 Task: Check the average views per listing of family room in the last 5 years.
Action: Mouse moved to (856, 188)
Screenshot: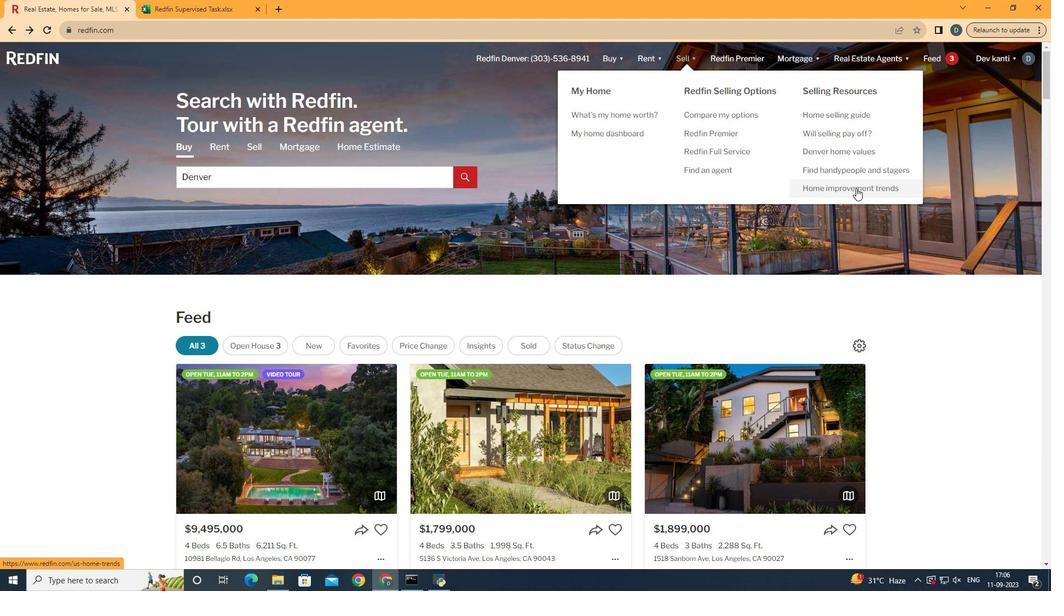 
Action: Mouse pressed left at (856, 188)
Screenshot: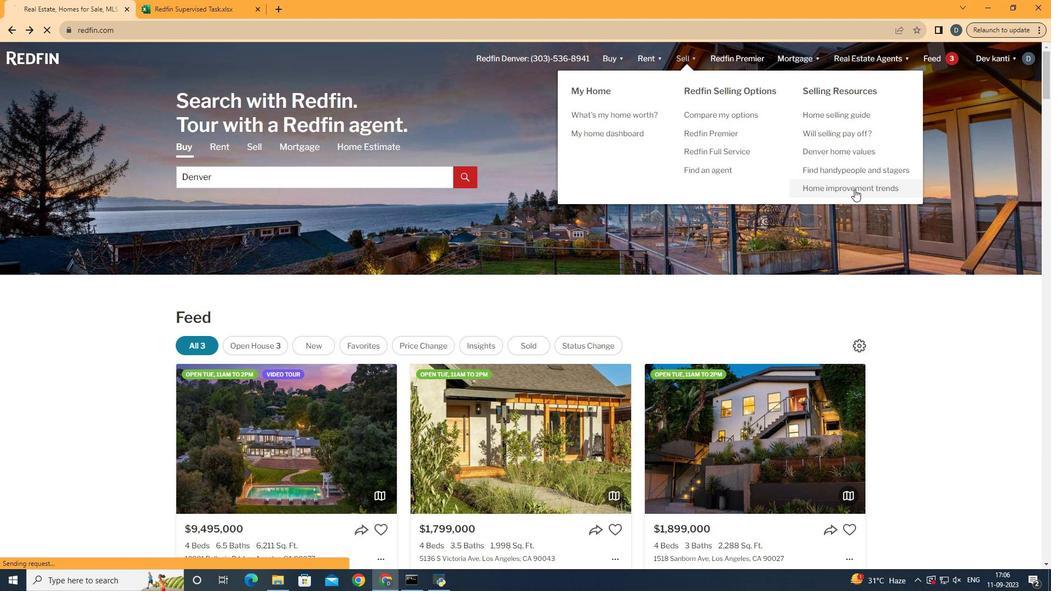 
Action: Mouse moved to (257, 210)
Screenshot: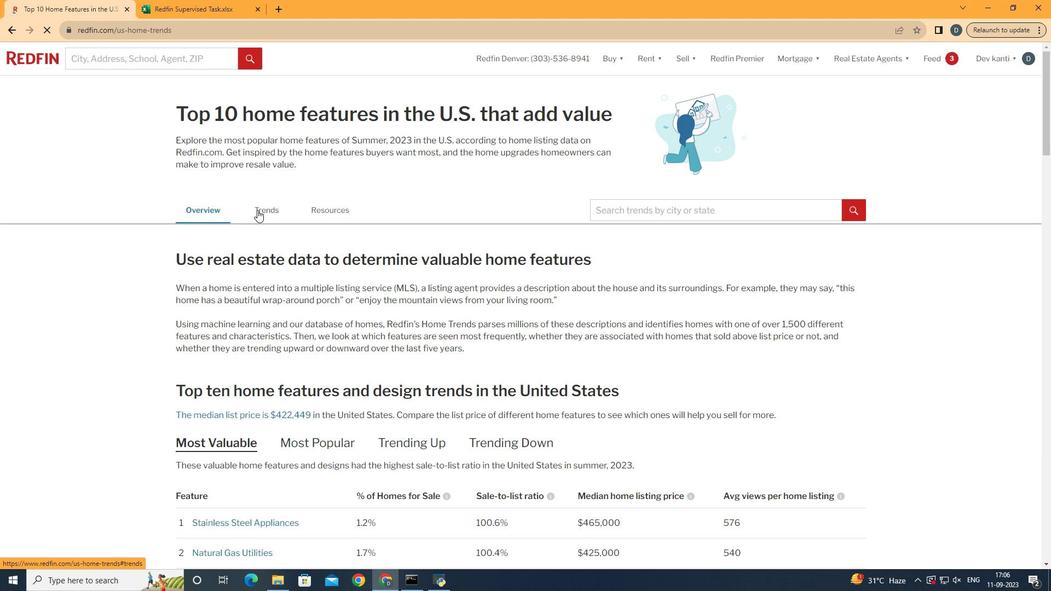 
Action: Mouse pressed left at (257, 210)
Screenshot: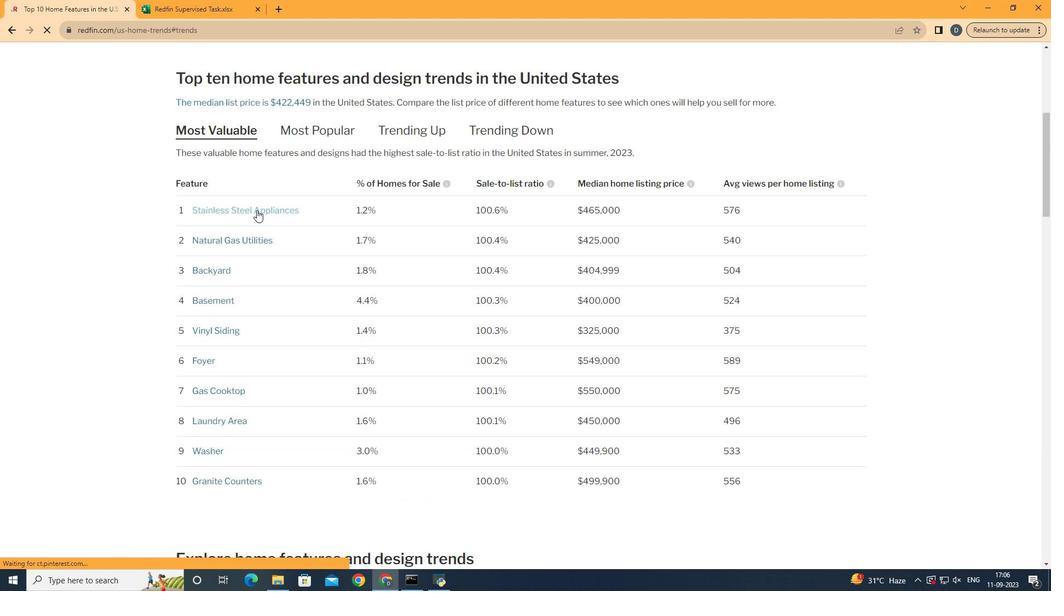 
Action: Mouse moved to (355, 287)
Screenshot: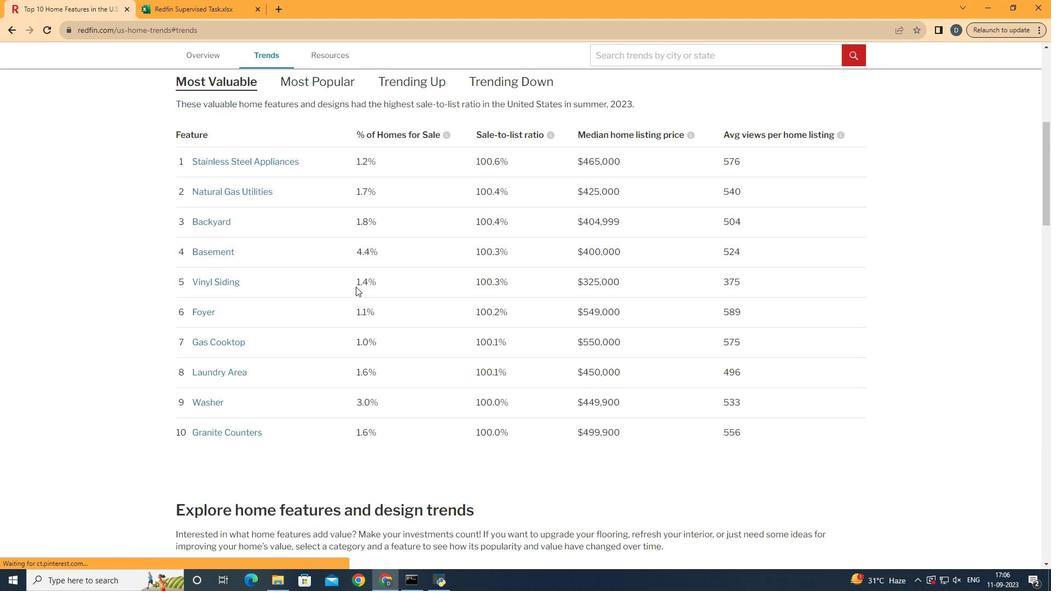 
Action: Mouse scrolled (355, 286) with delta (0, 0)
Screenshot: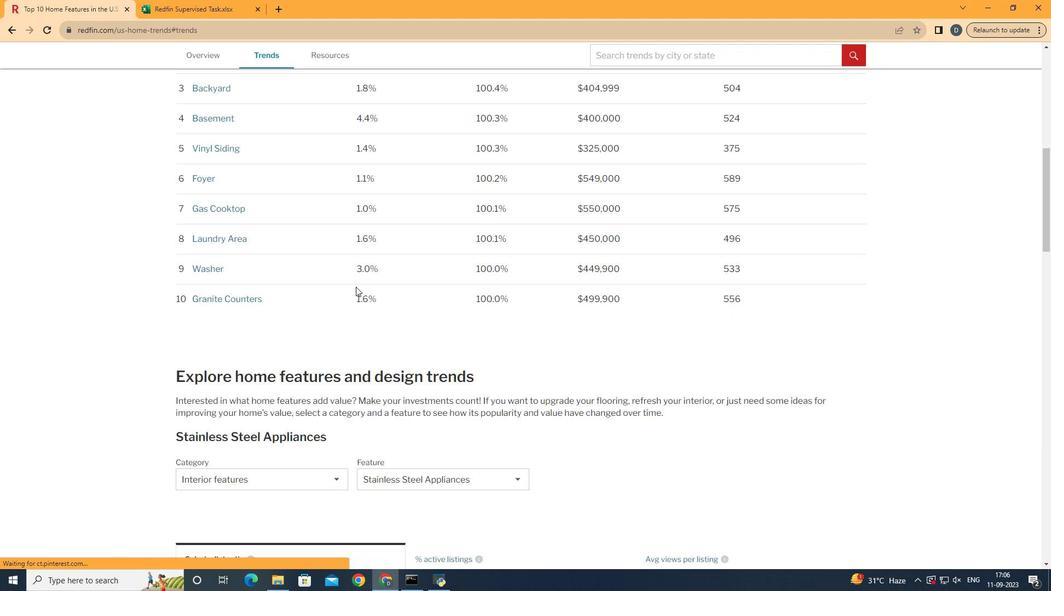 
Action: Mouse scrolled (355, 286) with delta (0, 0)
Screenshot: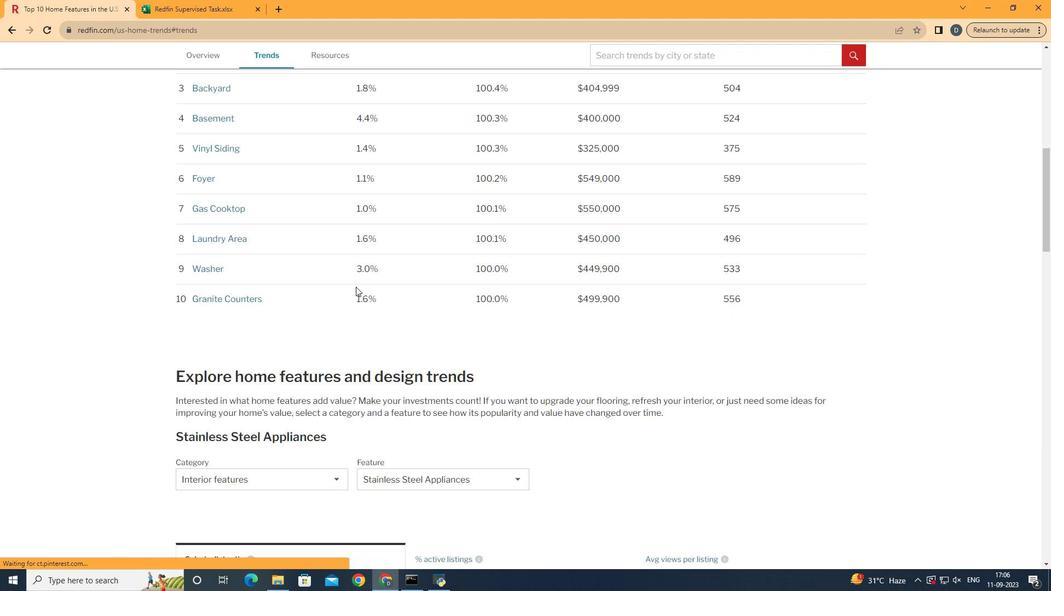 
Action: Mouse moved to (356, 287)
Screenshot: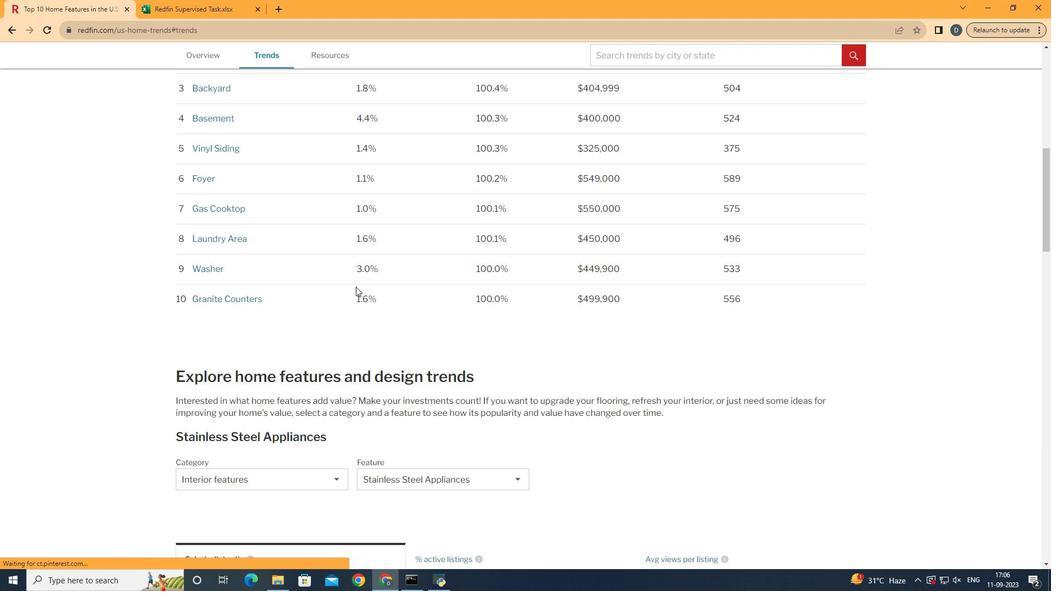 
Action: Mouse scrolled (356, 286) with delta (0, 0)
Screenshot: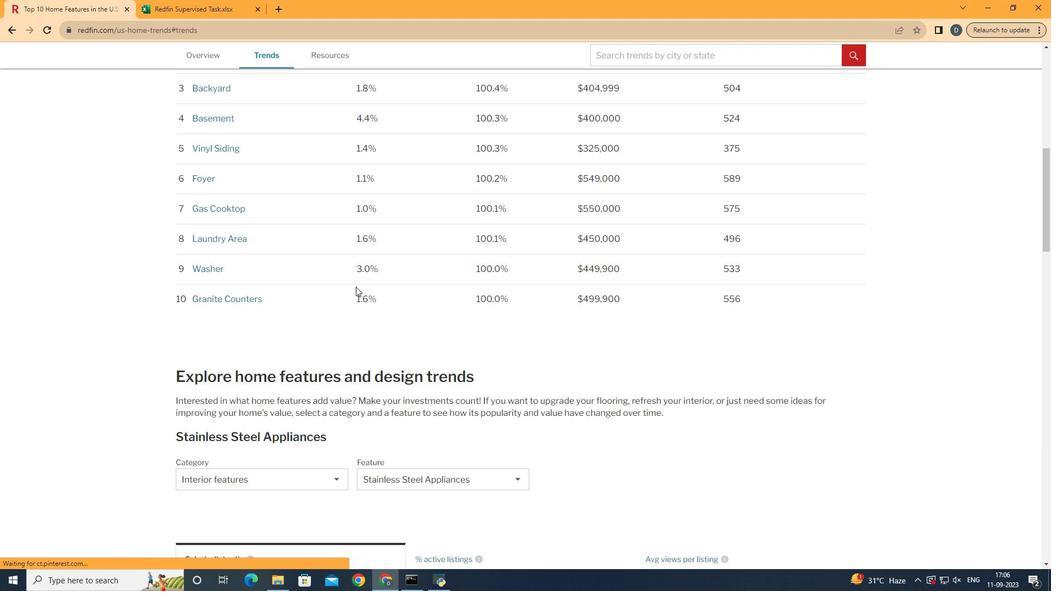 
Action: Mouse moved to (356, 287)
Screenshot: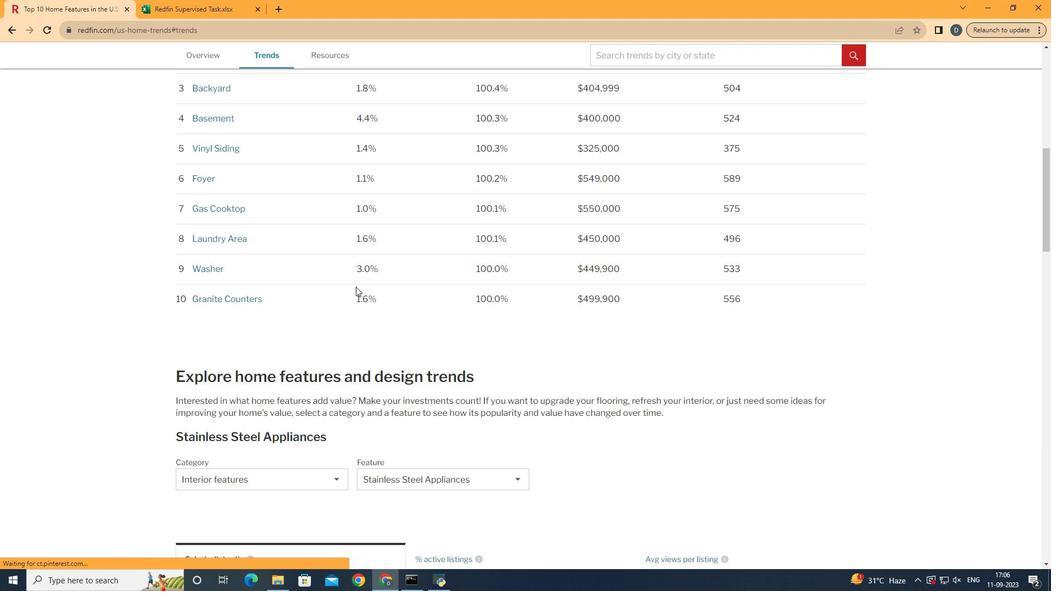 
Action: Mouse scrolled (356, 286) with delta (0, 0)
Screenshot: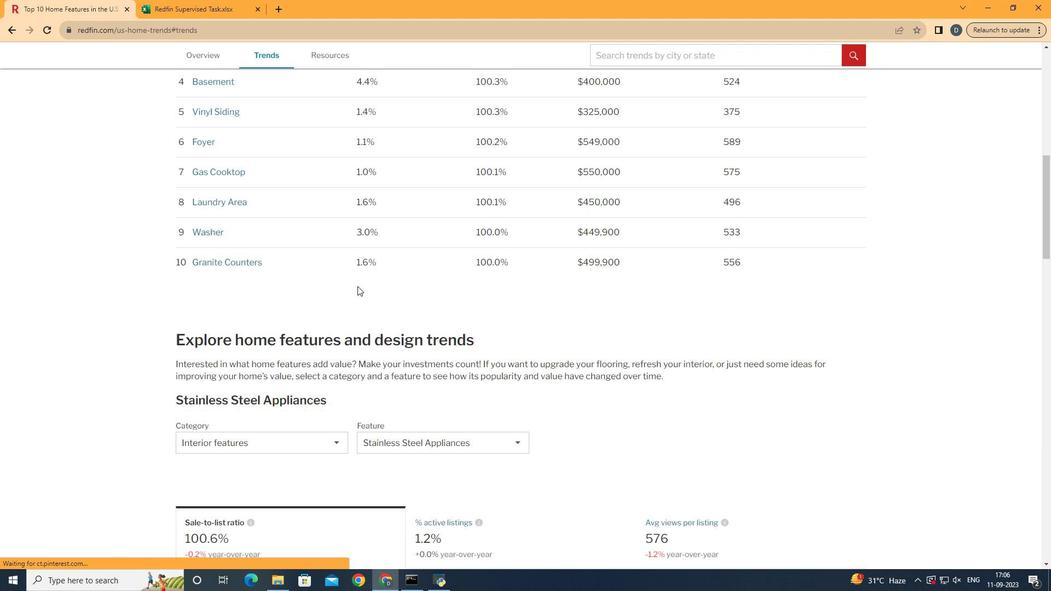 
Action: Mouse moved to (357, 286)
Screenshot: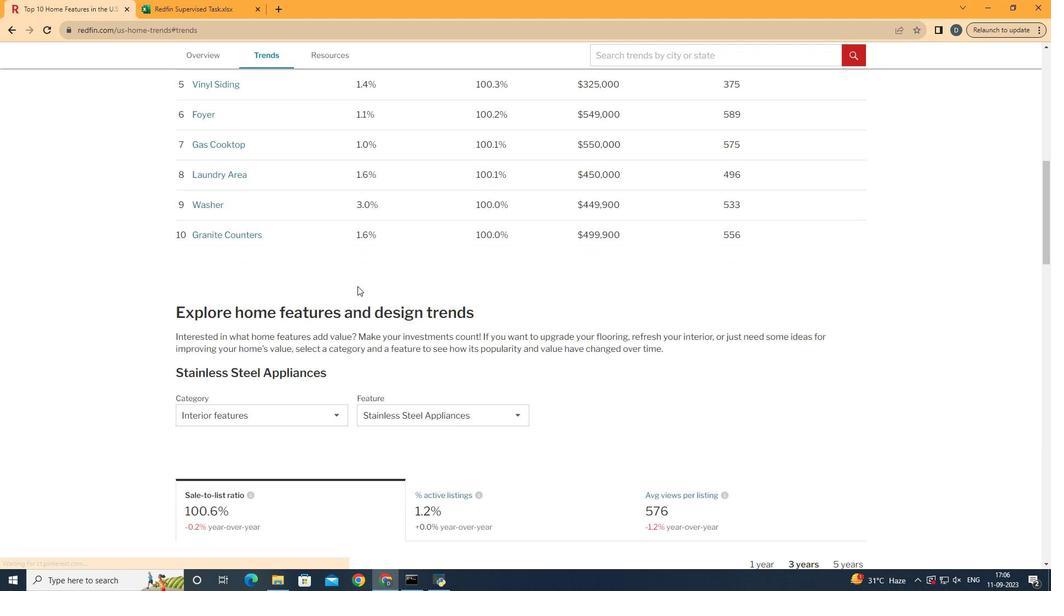 
Action: Mouse scrolled (357, 285) with delta (0, 0)
Screenshot: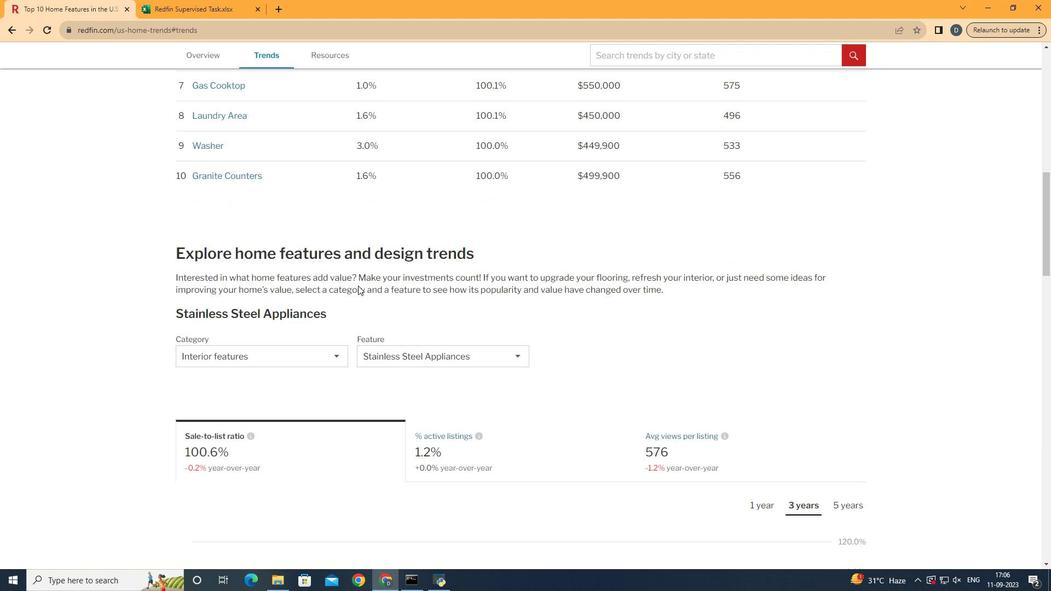 
Action: Mouse scrolled (357, 285) with delta (0, 0)
Screenshot: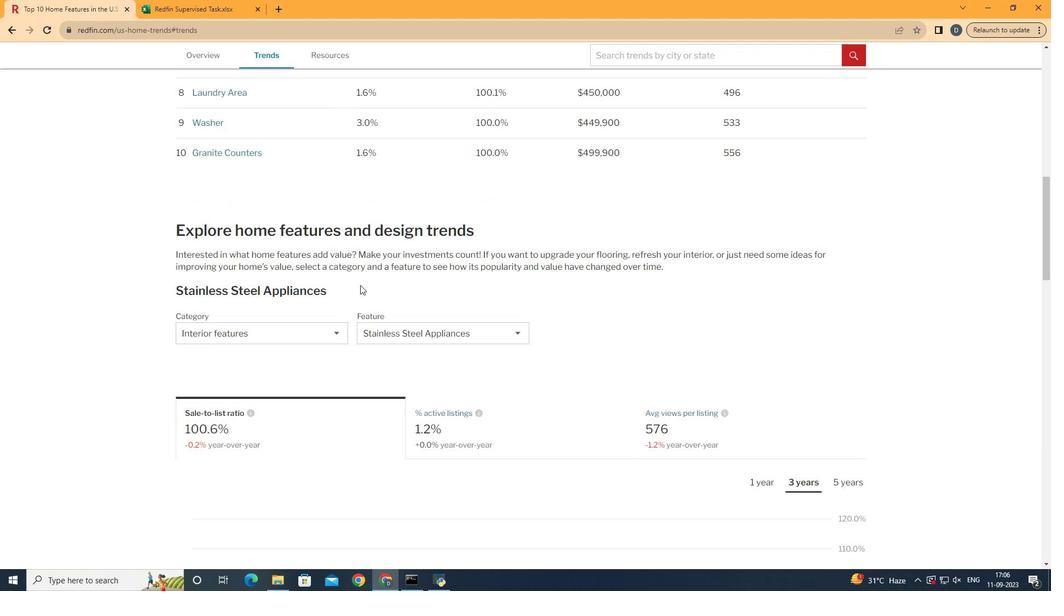 
Action: Mouse moved to (305, 315)
Screenshot: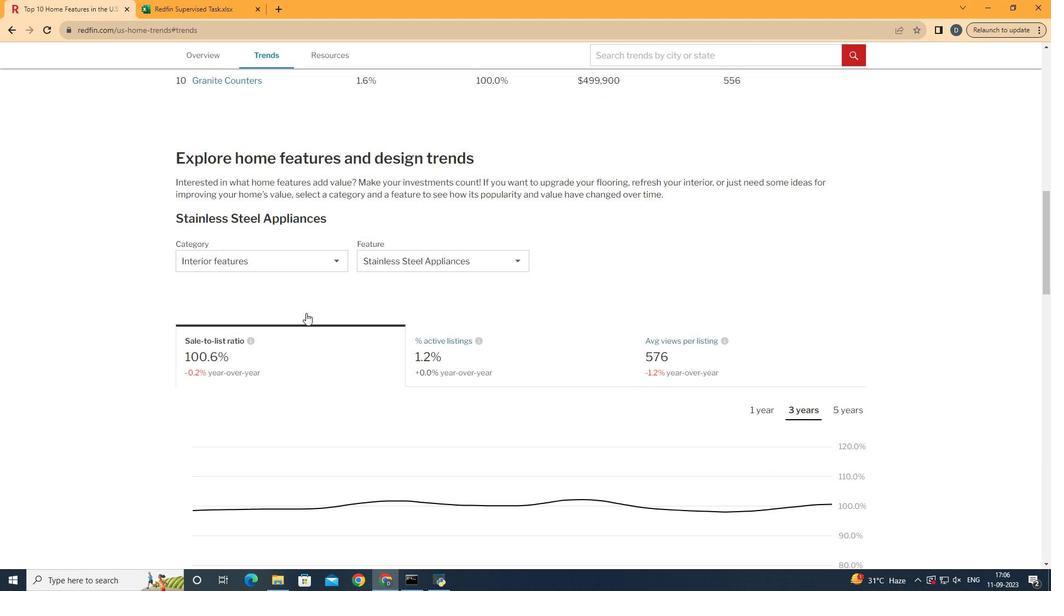 
Action: Mouse scrolled (305, 314) with delta (0, 0)
Screenshot: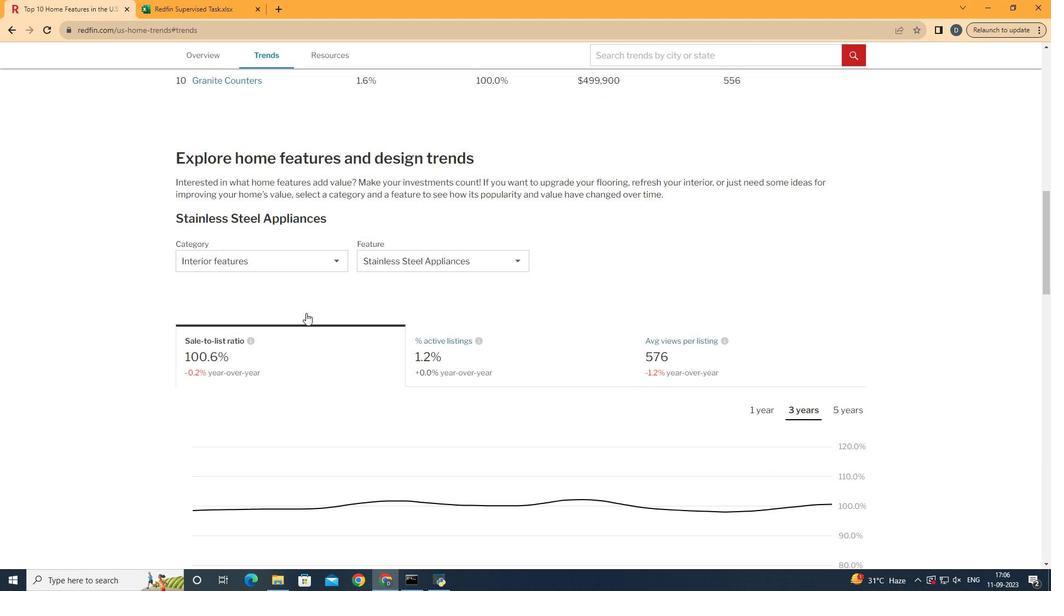 
Action: Mouse scrolled (305, 314) with delta (0, 0)
Screenshot: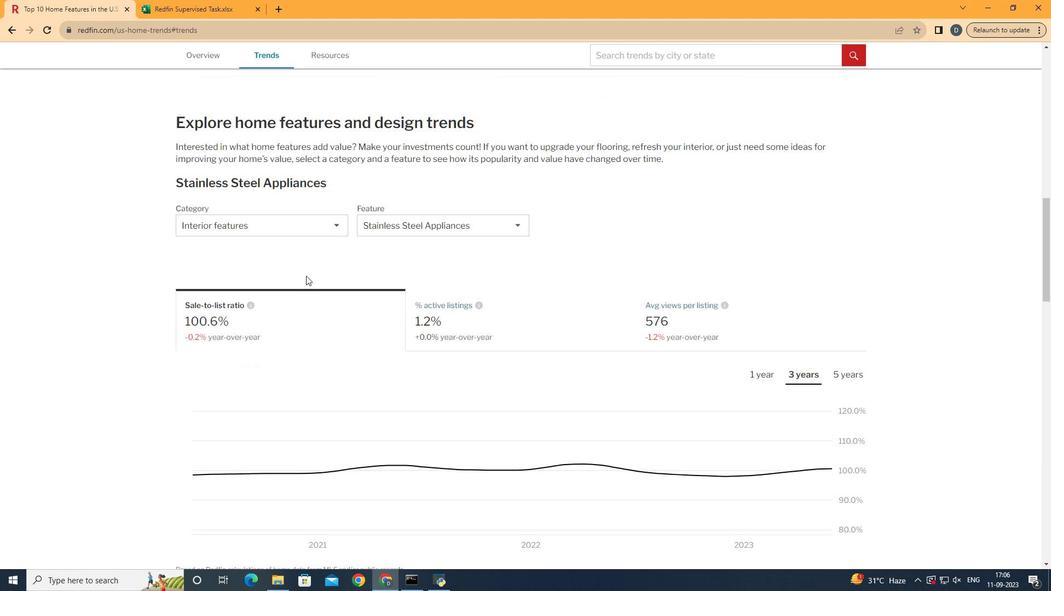 
Action: Mouse moved to (309, 228)
Screenshot: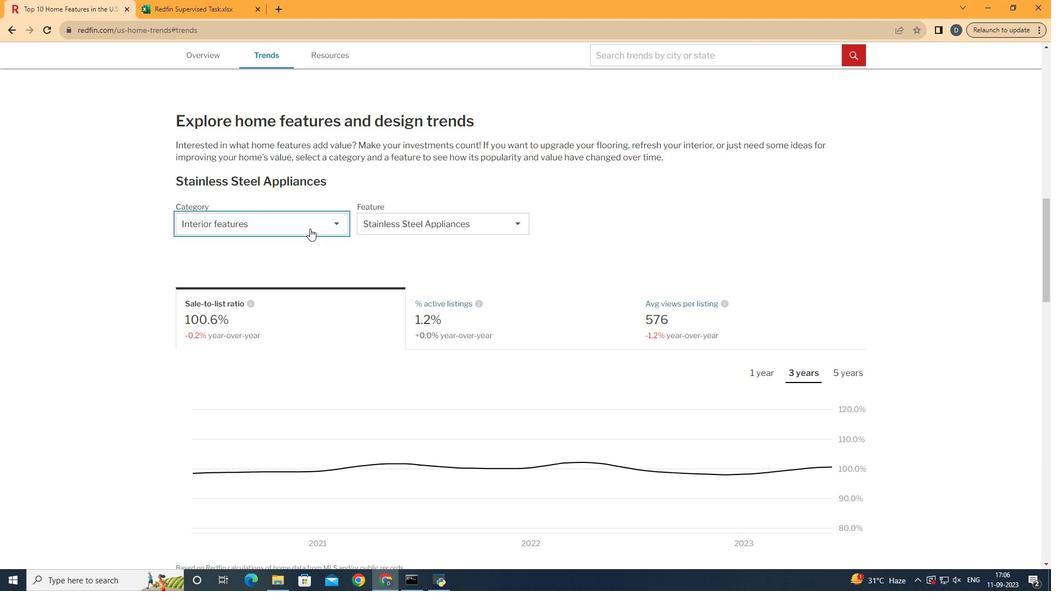 
Action: Mouse pressed left at (309, 228)
Screenshot: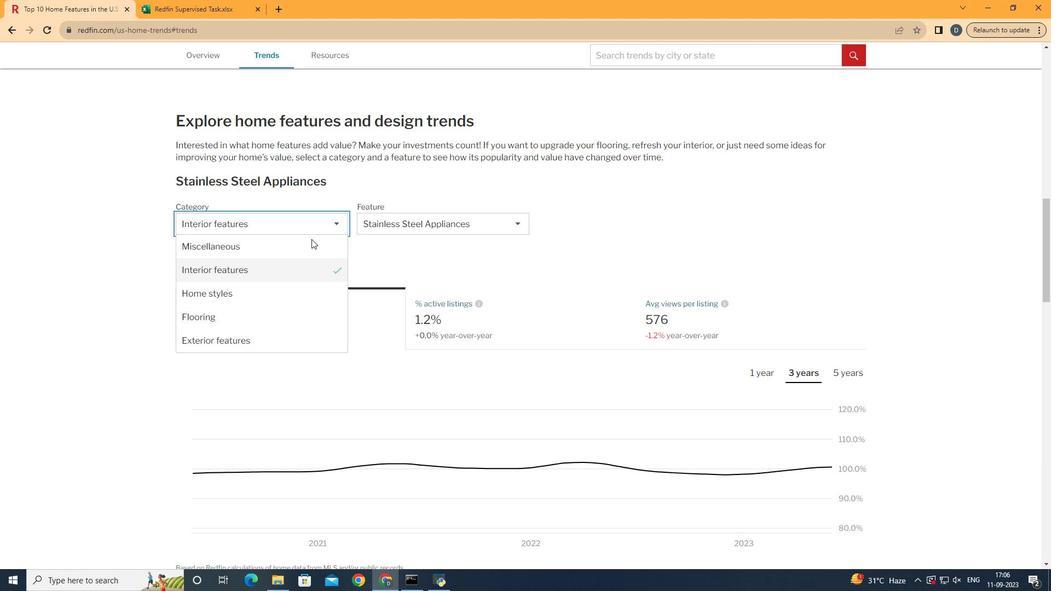 
Action: Mouse moved to (313, 274)
Screenshot: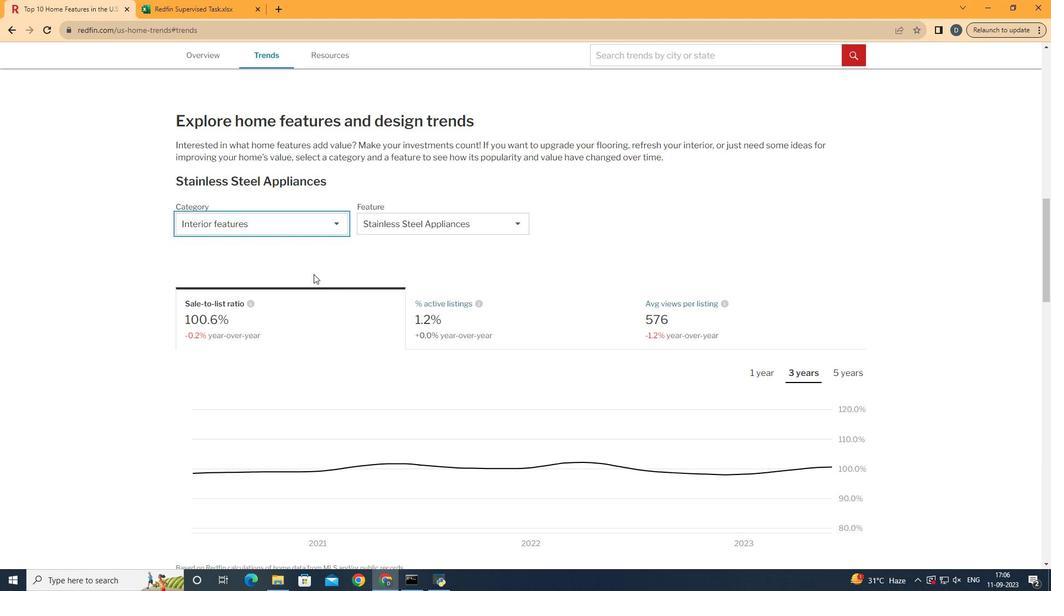 
Action: Mouse pressed left at (313, 274)
Screenshot: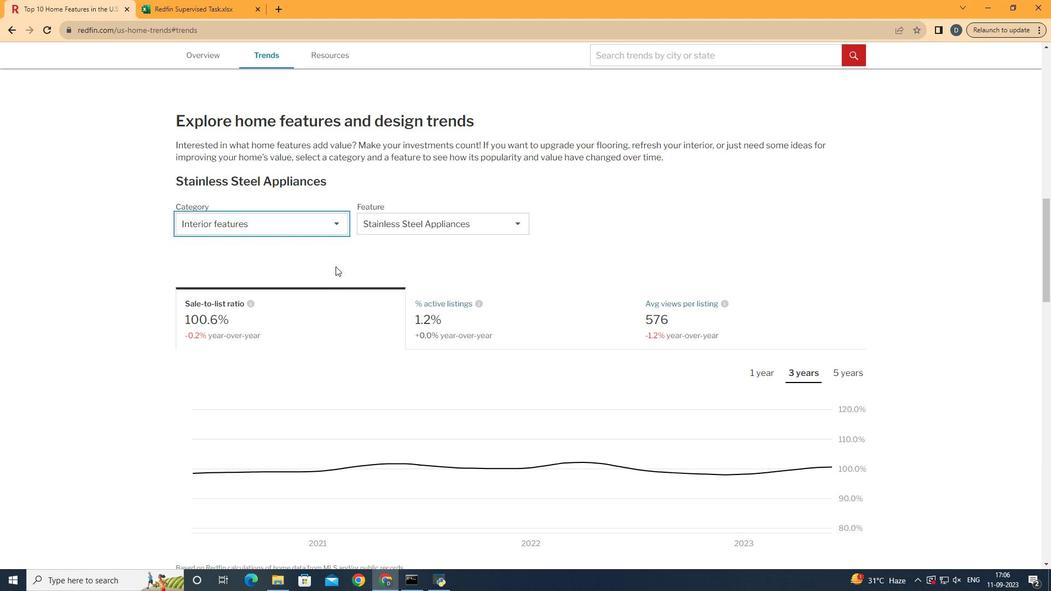 
Action: Mouse moved to (461, 226)
Screenshot: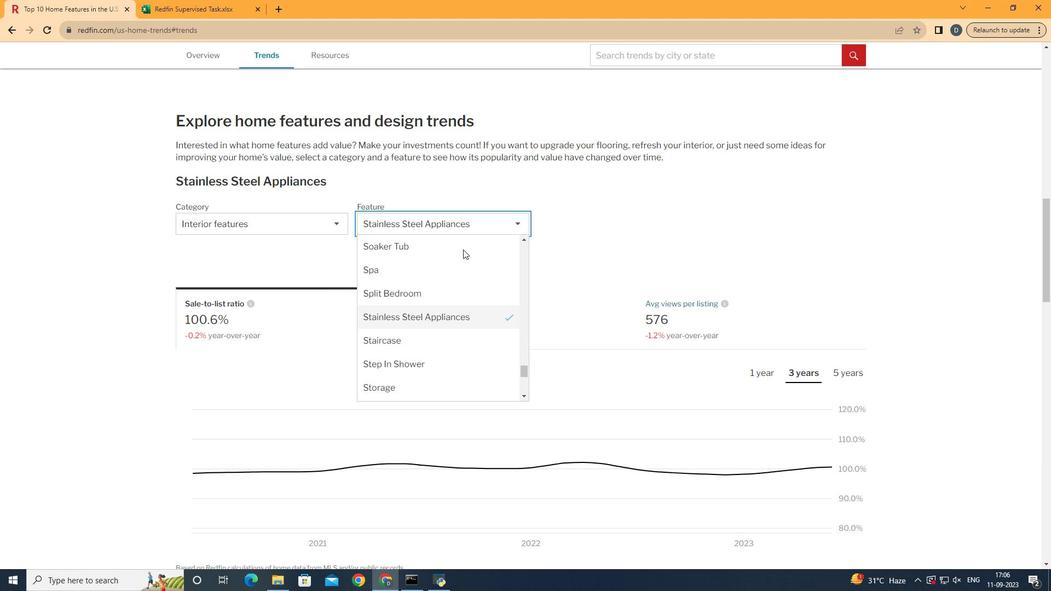 
Action: Mouse pressed left at (461, 226)
Screenshot: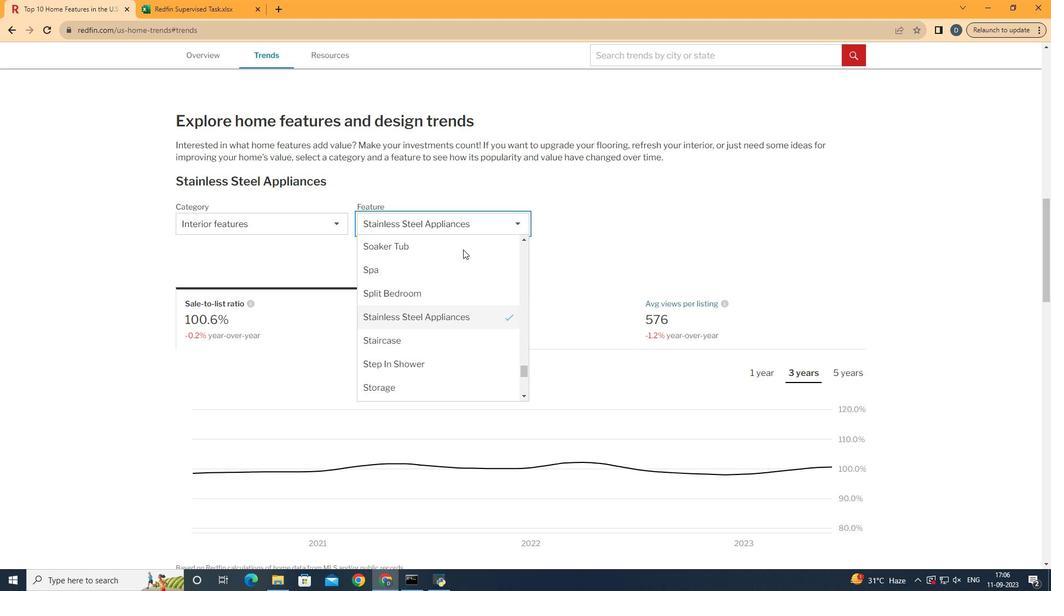 
Action: Mouse moved to (472, 314)
Screenshot: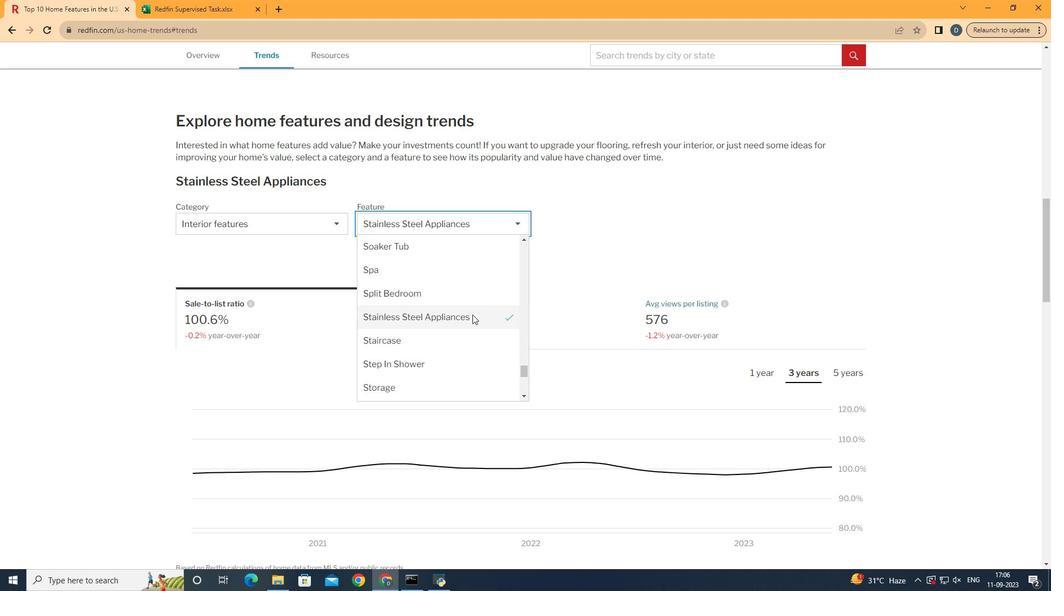 
Action: Mouse scrolled (472, 315) with delta (0, 0)
Screenshot: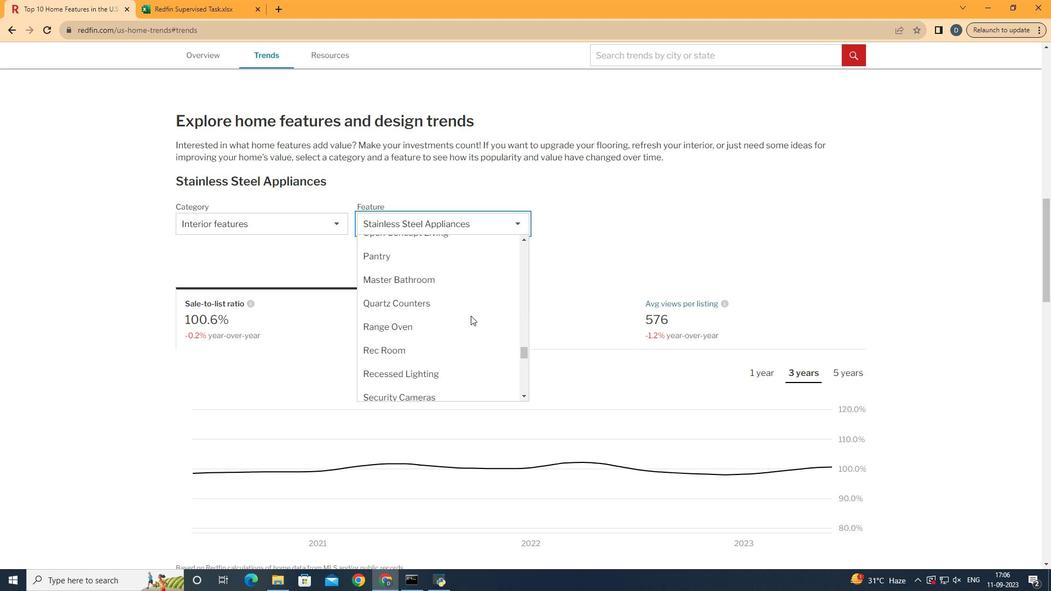 
Action: Mouse moved to (472, 316)
Screenshot: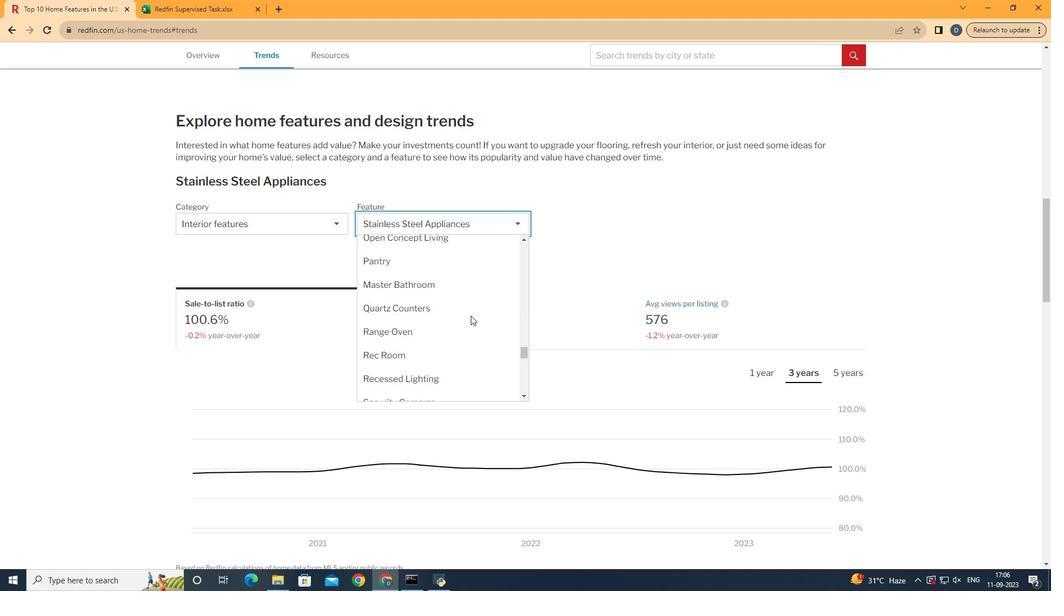 
Action: Mouse scrolled (472, 316) with delta (0, 0)
Screenshot: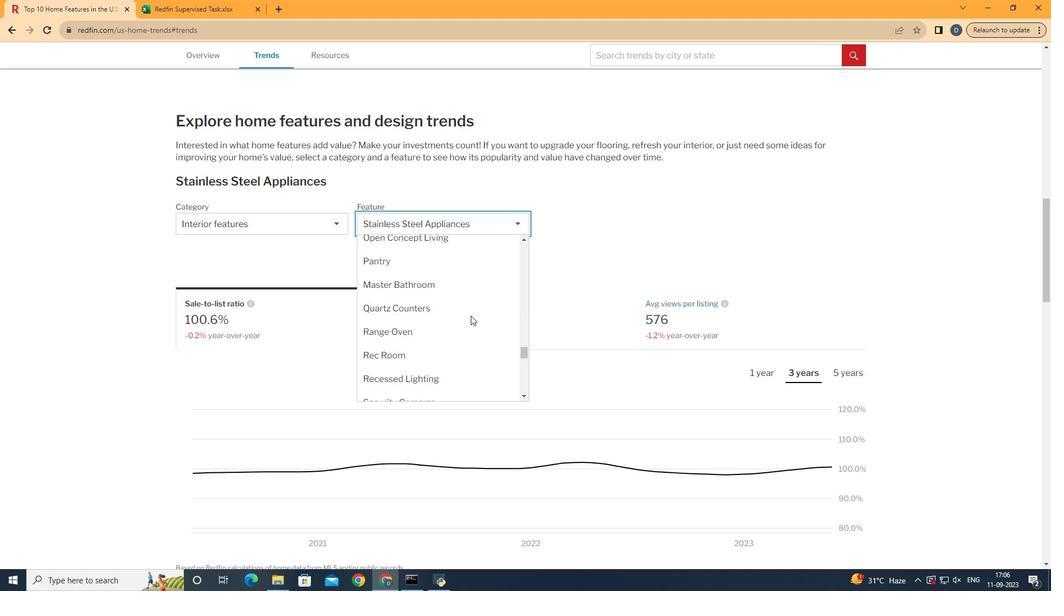 
Action: Mouse moved to (471, 316)
Screenshot: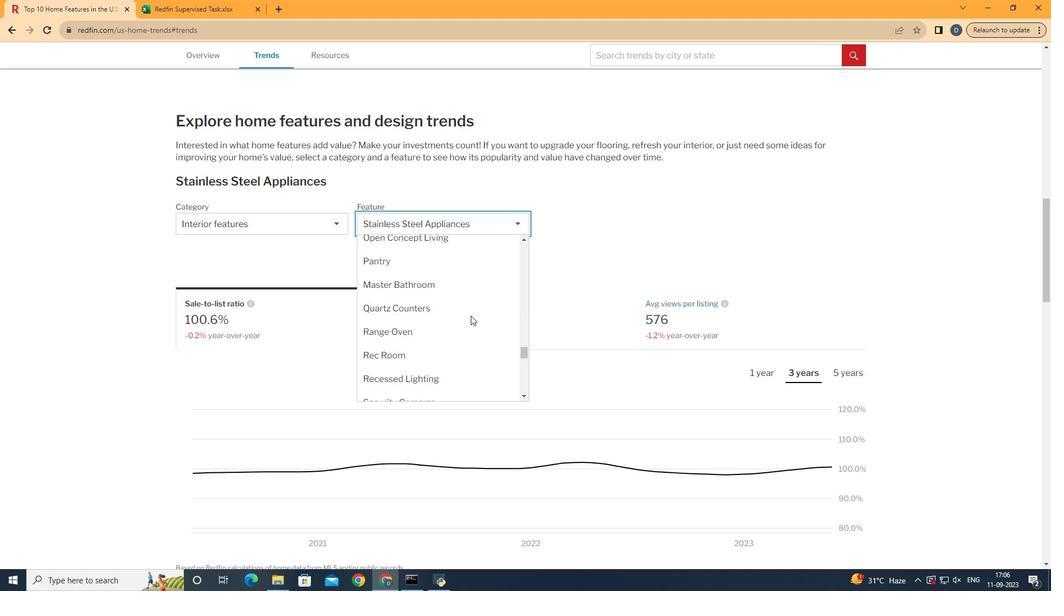 
Action: Mouse scrolled (471, 316) with delta (0, 0)
Screenshot: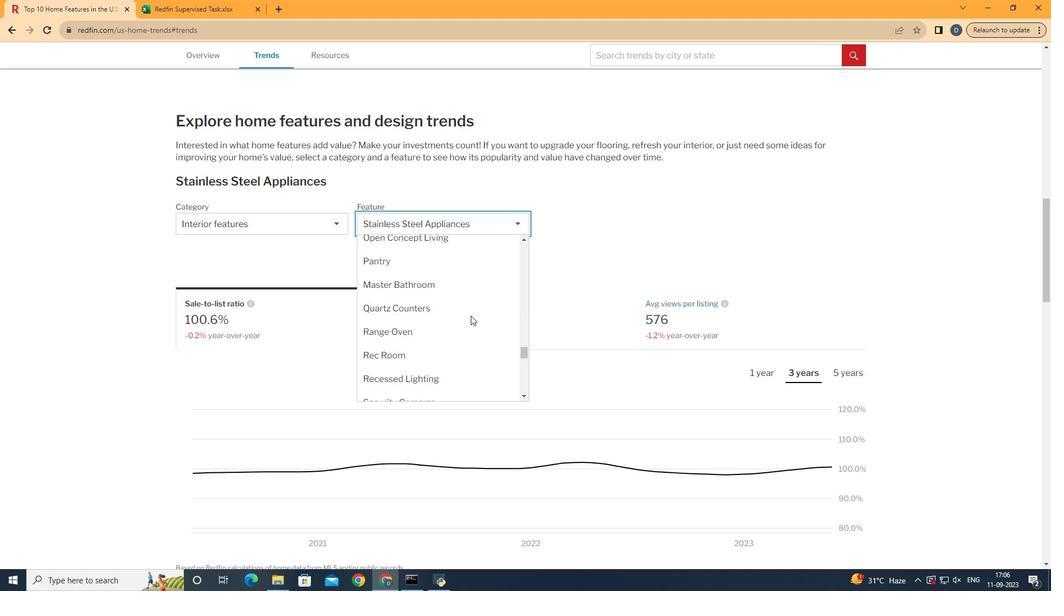 
Action: Mouse moved to (471, 316)
Screenshot: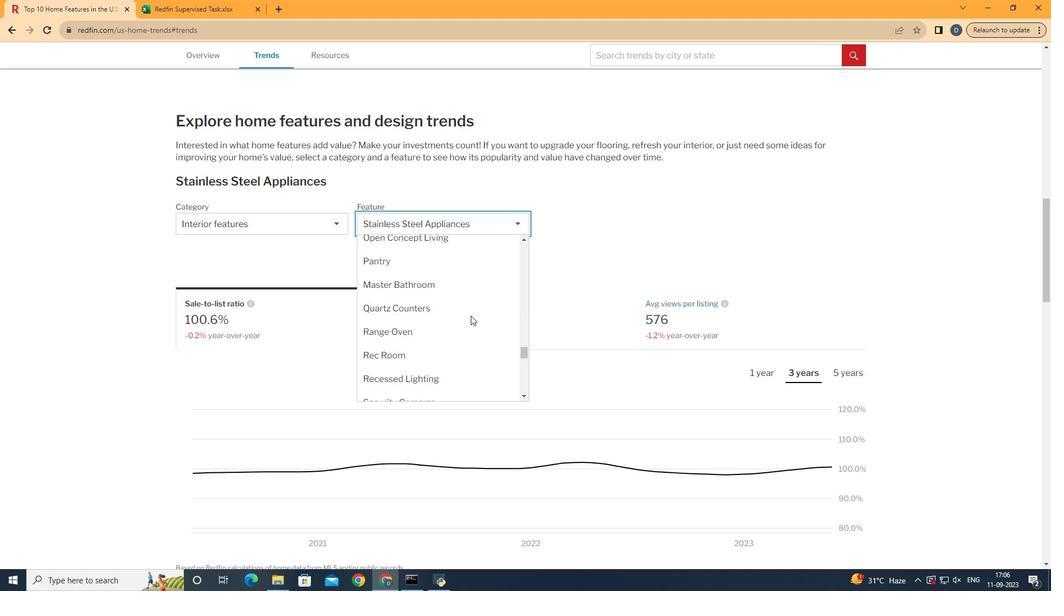 
Action: Mouse scrolled (471, 316) with delta (0, 0)
Screenshot: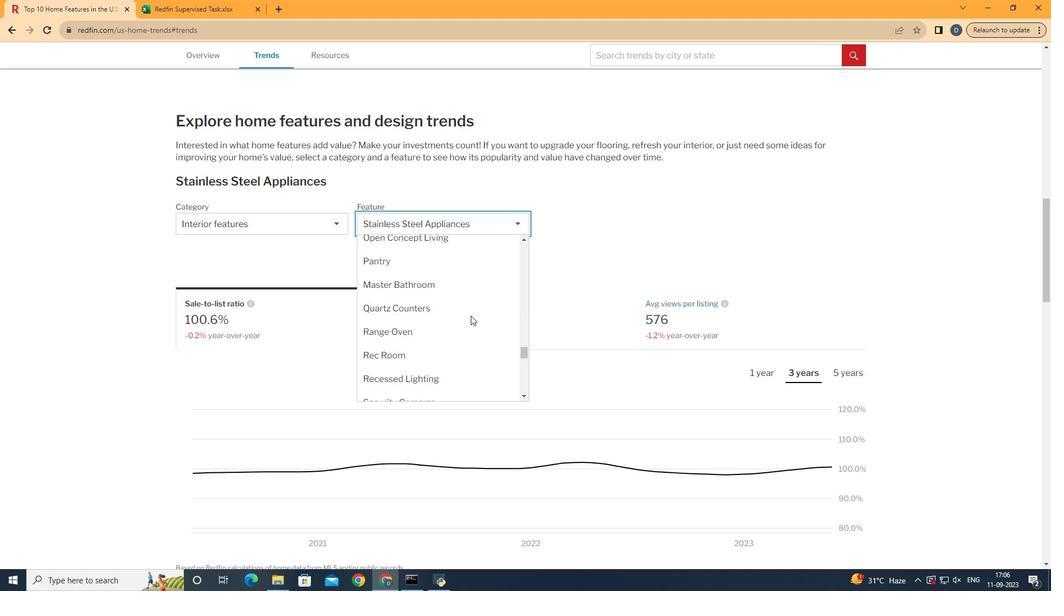 
Action: Mouse scrolled (471, 316) with delta (0, 0)
Screenshot: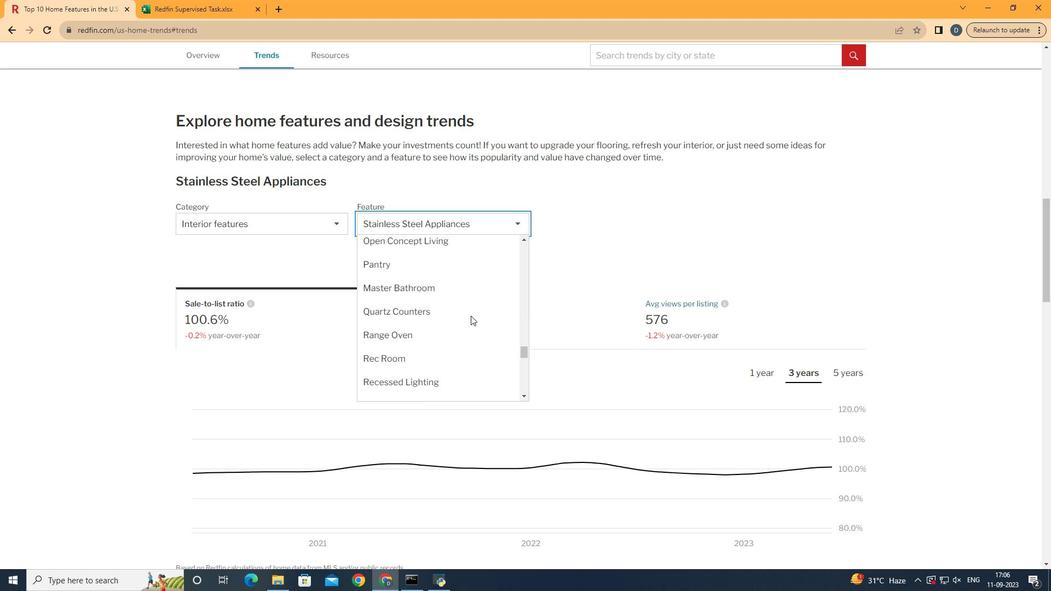 
Action: Mouse scrolled (471, 316) with delta (0, 0)
Screenshot: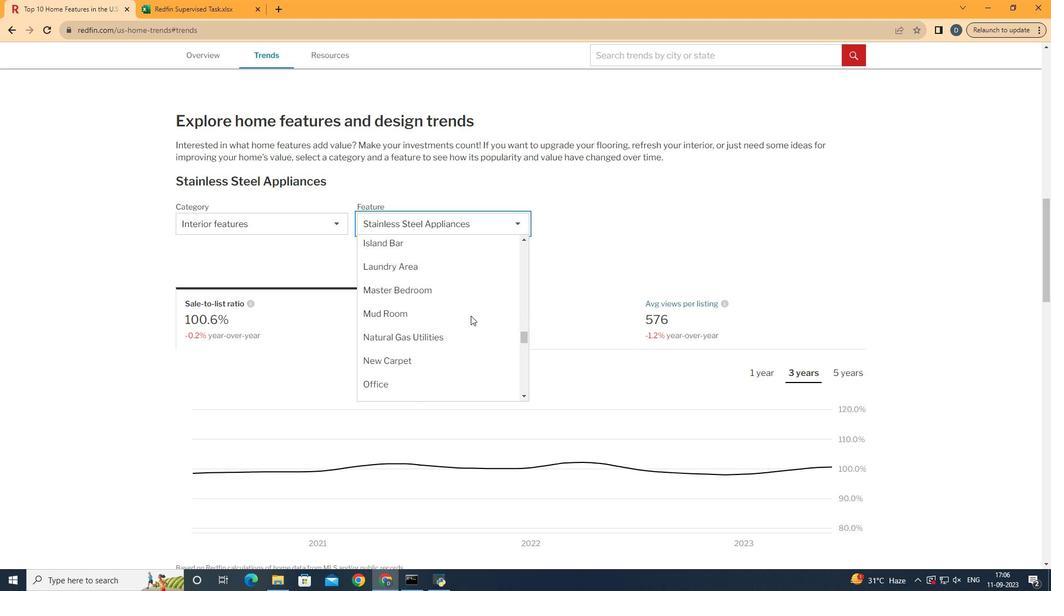 
Action: Mouse scrolled (471, 316) with delta (0, 0)
Screenshot: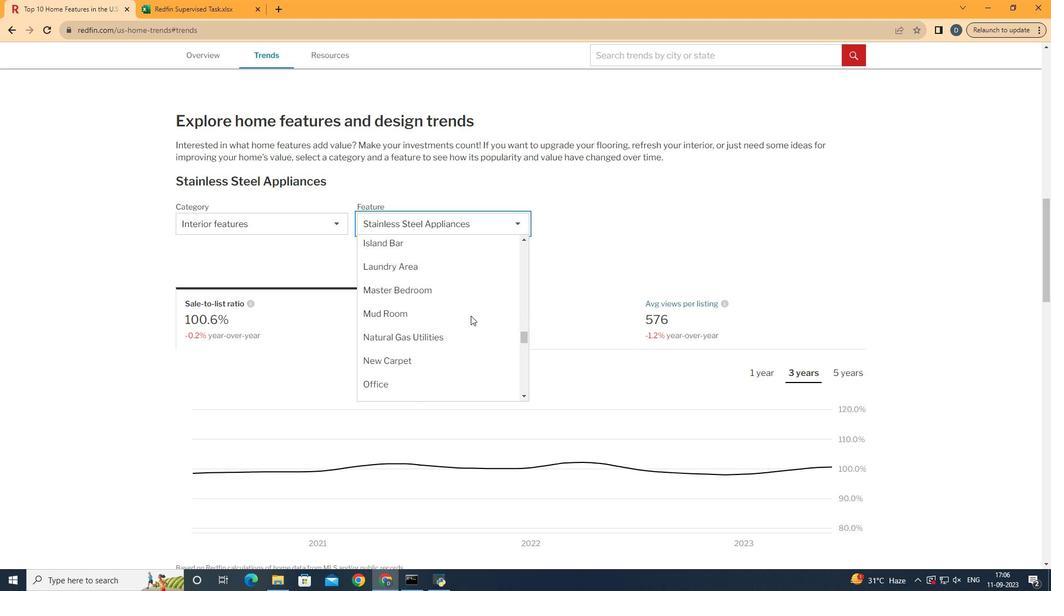 
Action: Mouse scrolled (471, 316) with delta (0, 0)
Screenshot: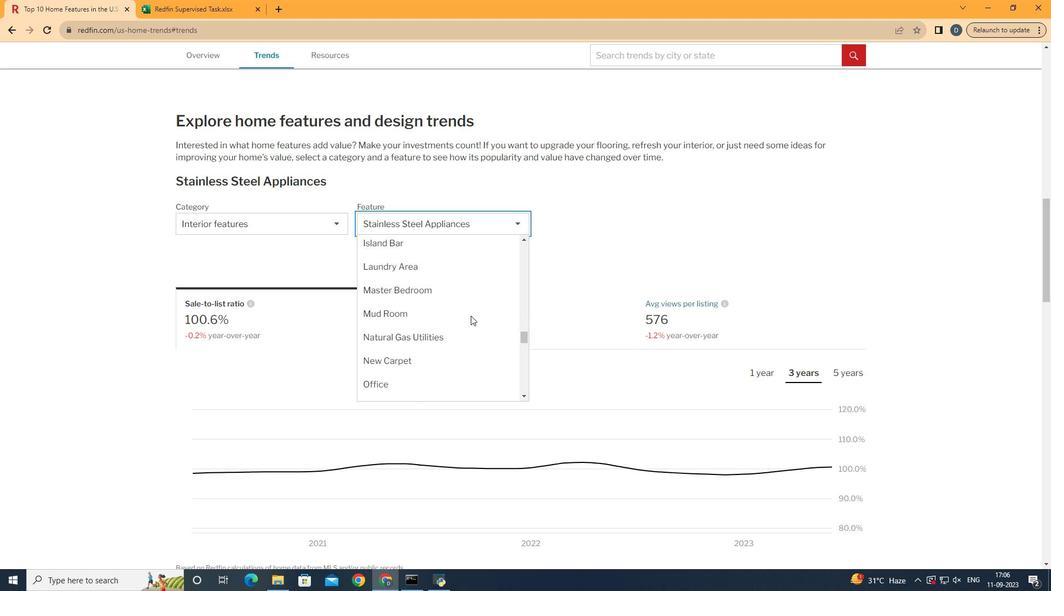 
Action: Mouse scrolled (471, 316) with delta (0, 0)
Screenshot: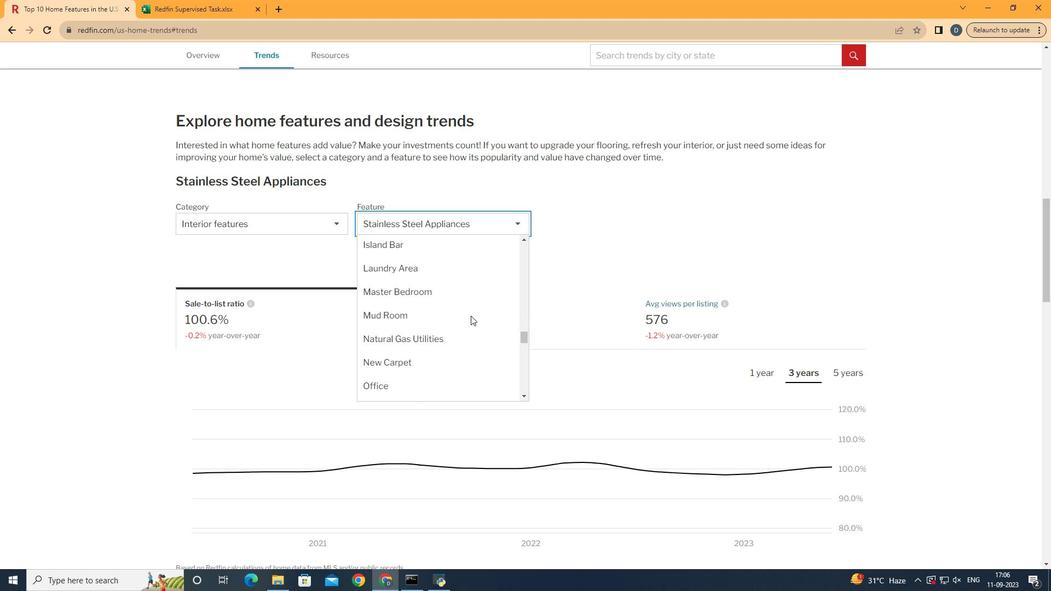 
Action: Mouse scrolled (471, 316) with delta (0, 0)
Screenshot: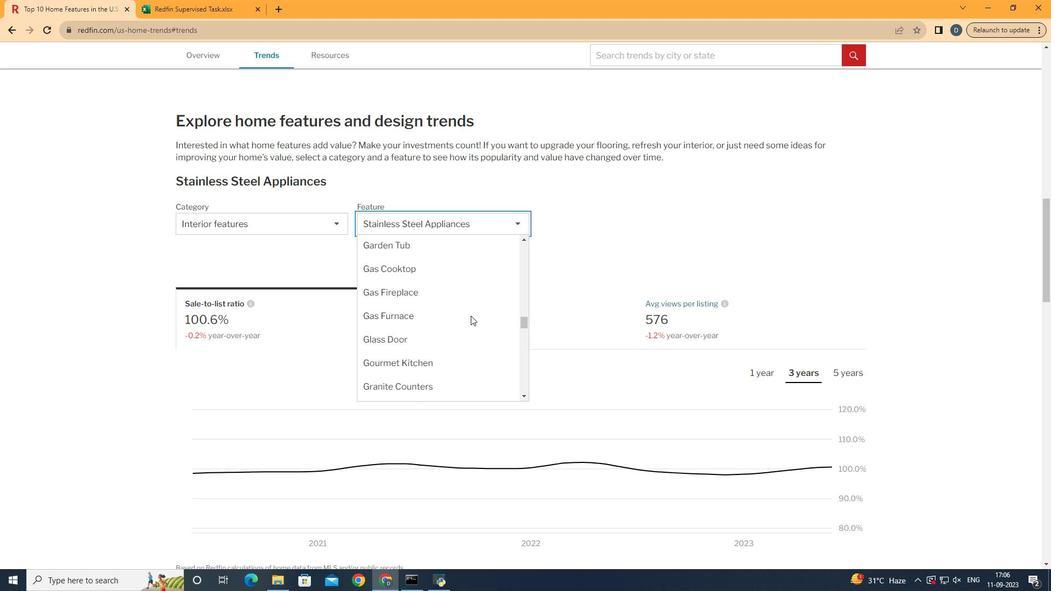 
Action: Mouse scrolled (471, 316) with delta (0, 0)
Screenshot: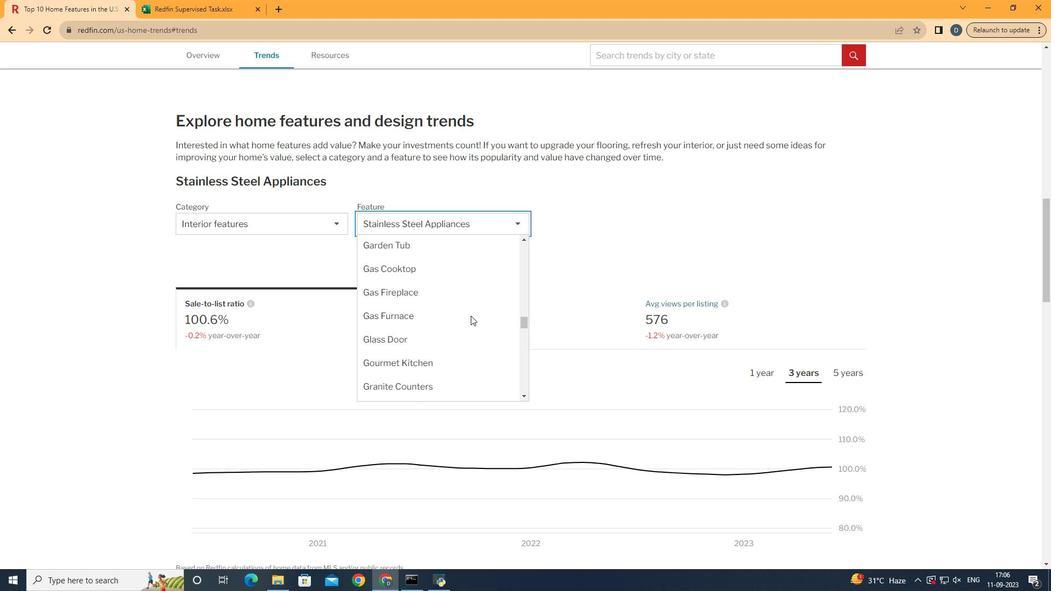 
Action: Mouse scrolled (471, 316) with delta (0, 0)
Screenshot: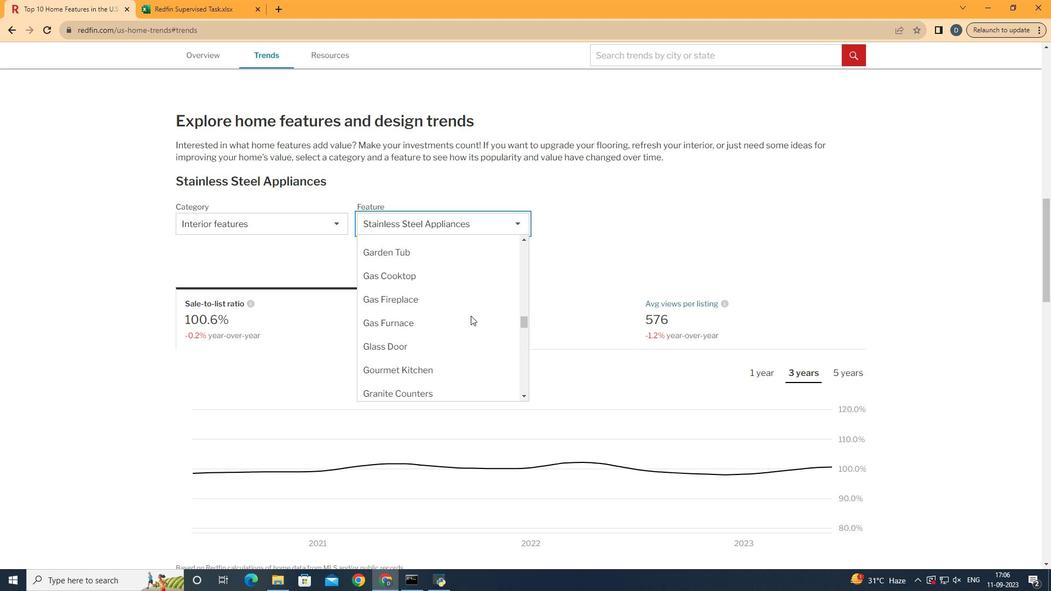 
Action: Mouse scrolled (471, 316) with delta (0, 0)
Screenshot: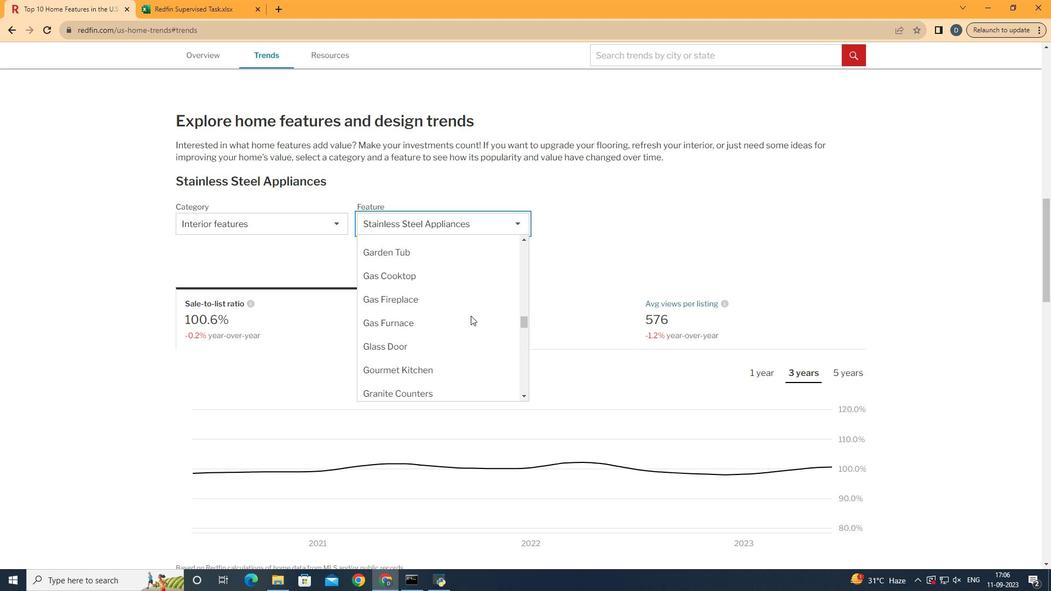 
Action: Mouse scrolled (471, 316) with delta (0, 0)
Screenshot: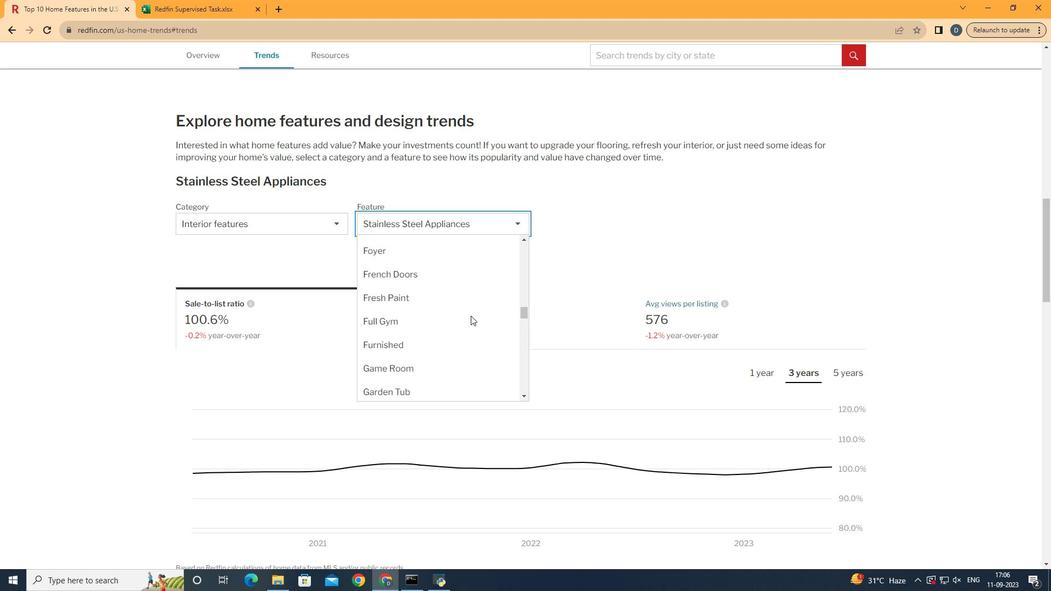 
Action: Mouse scrolled (471, 316) with delta (0, 0)
Screenshot: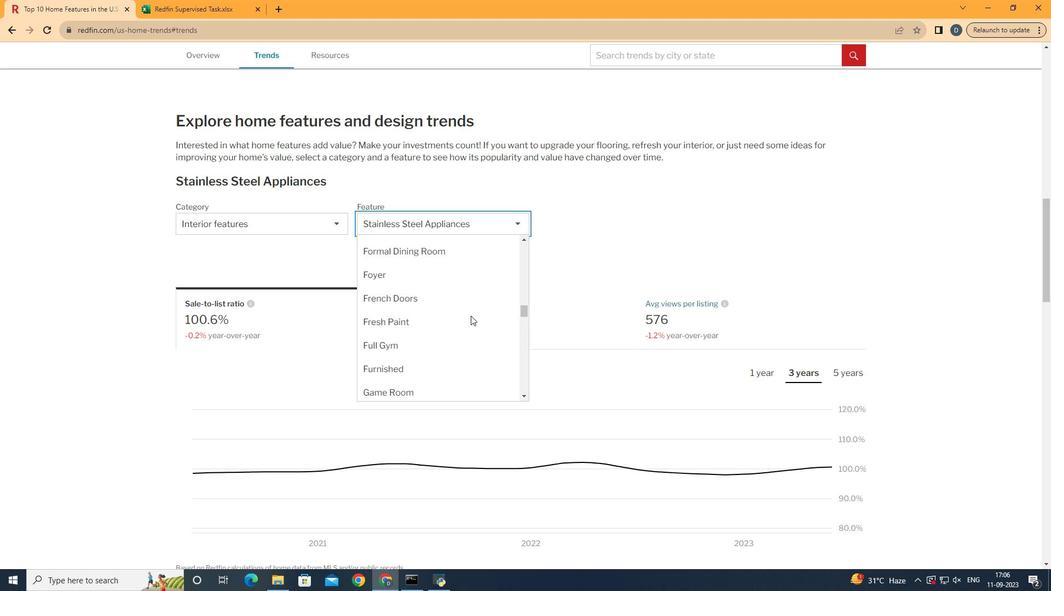 
Action: Mouse scrolled (471, 316) with delta (0, 0)
Screenshot: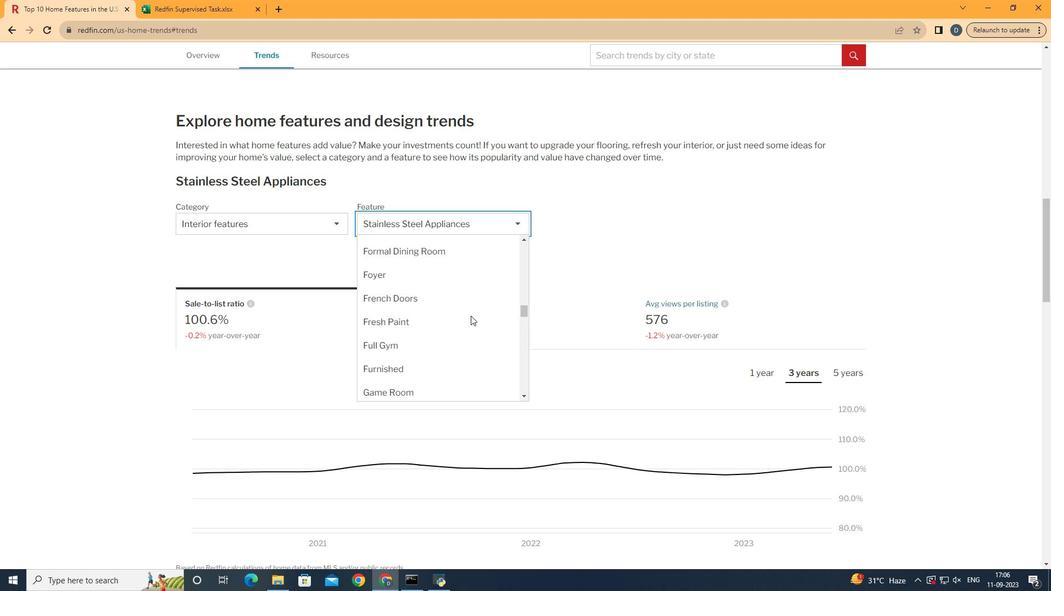 
Action: Mouse scrolled (471, 316) with delta (0, 0)
Screenshot: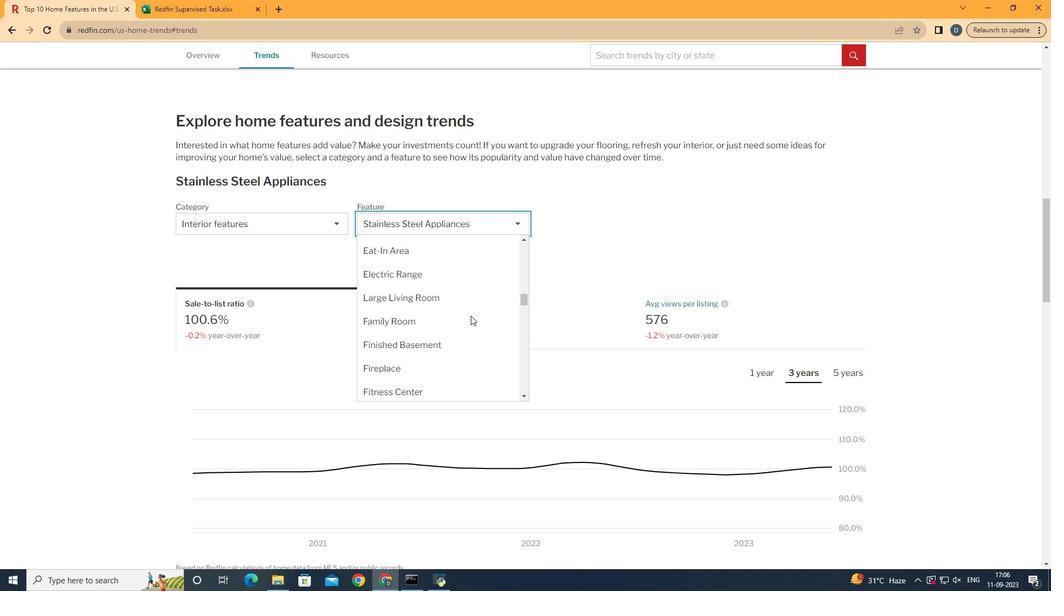 
Action: Mouse scrolled (471, 316) with delta (0, 0)
Screenshot: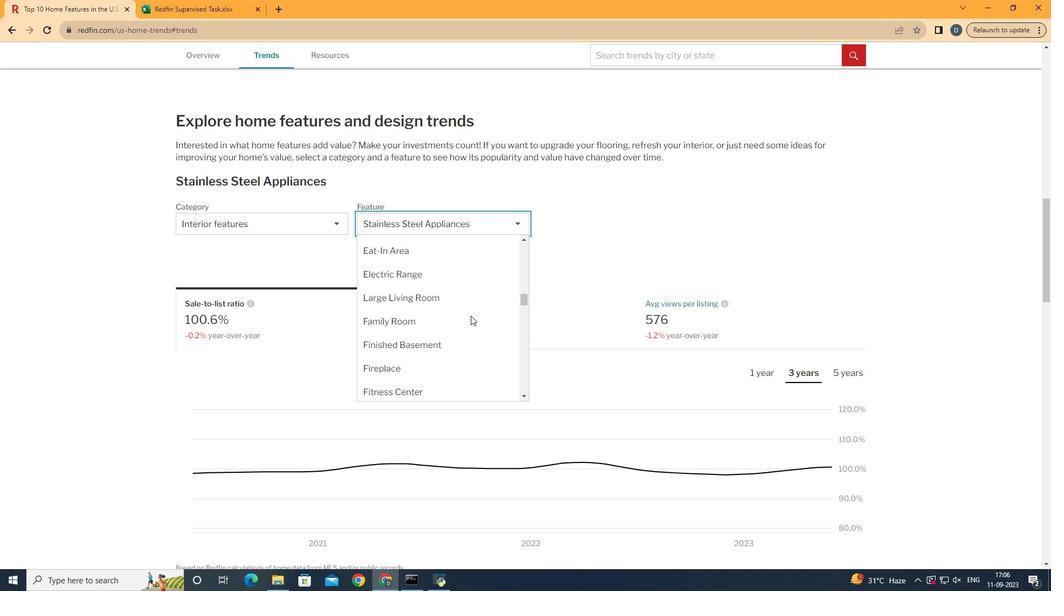
Action: Mouse scrolled (471, 316) with delta (0, 0)
Screenshot: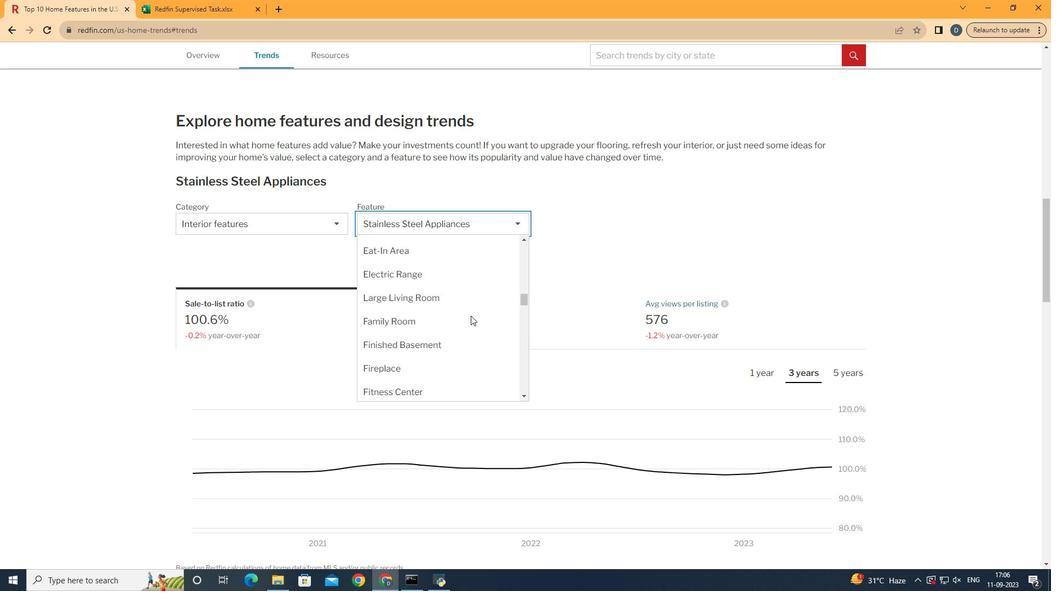 
Action: Mouse scrolled (471, 316) with delta (0, 0)
Screenshot: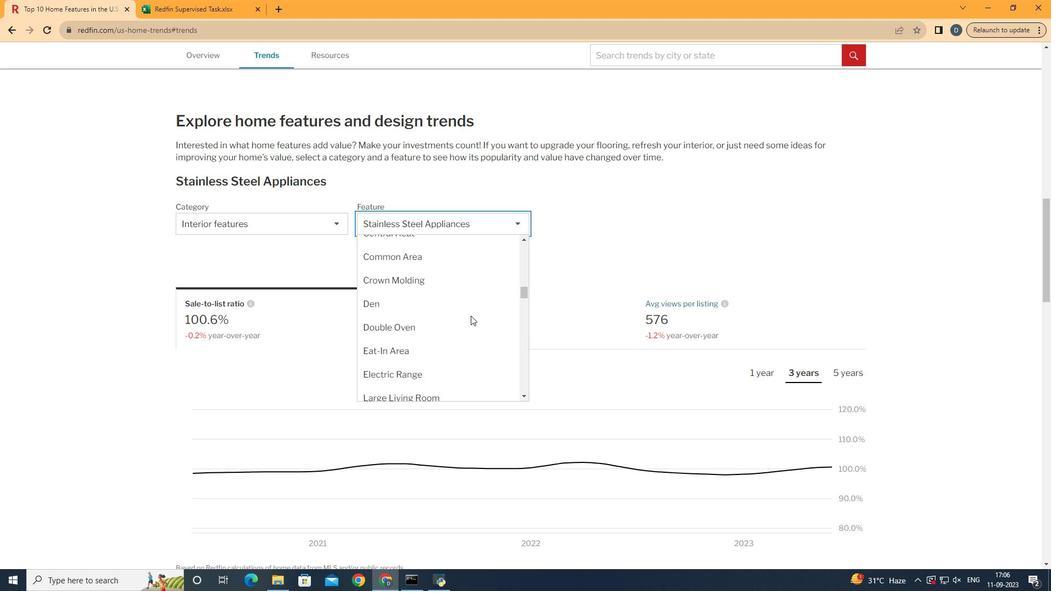 
Action: Mouse scrolled (471, 316) with delta (0, 0)
Screenshot: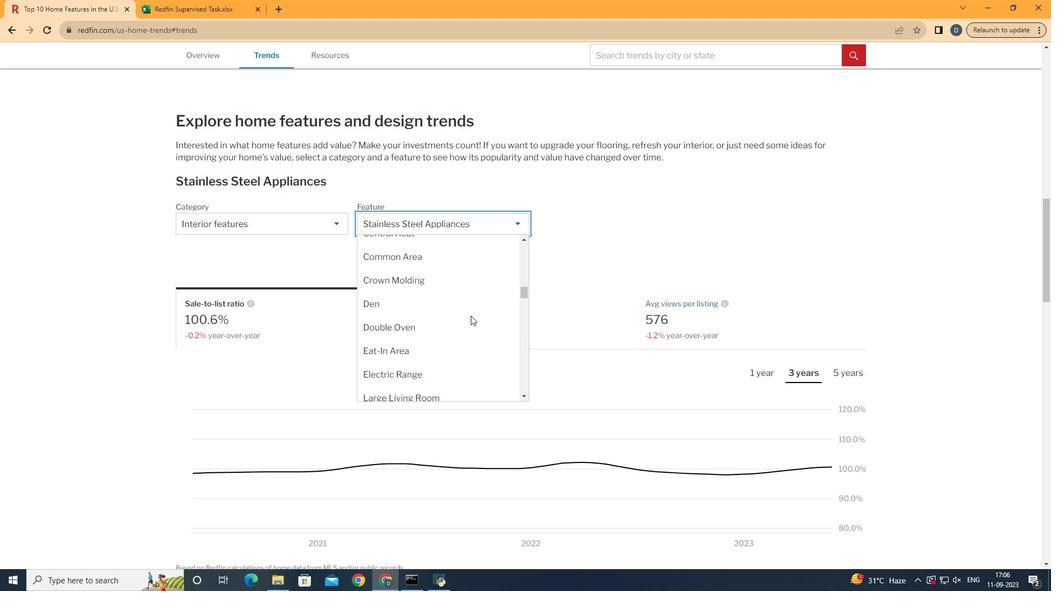 
Action: Mouse scrolled (471, 315) with delta (0, 0)
Screenshot: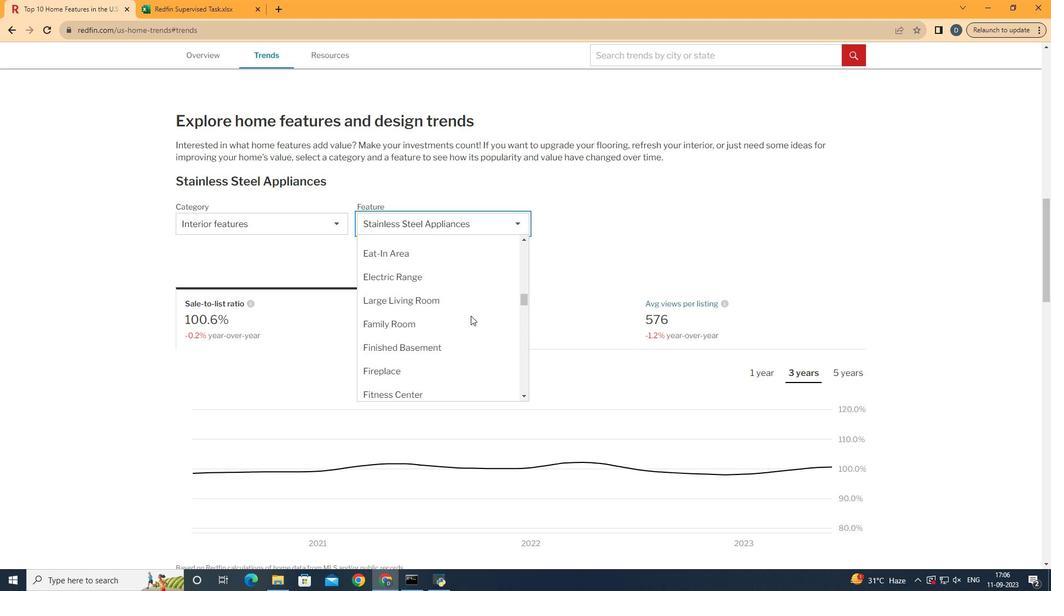 
Action: Mouse scrolled (471, 315) with delta (0, 0)
Screenshot: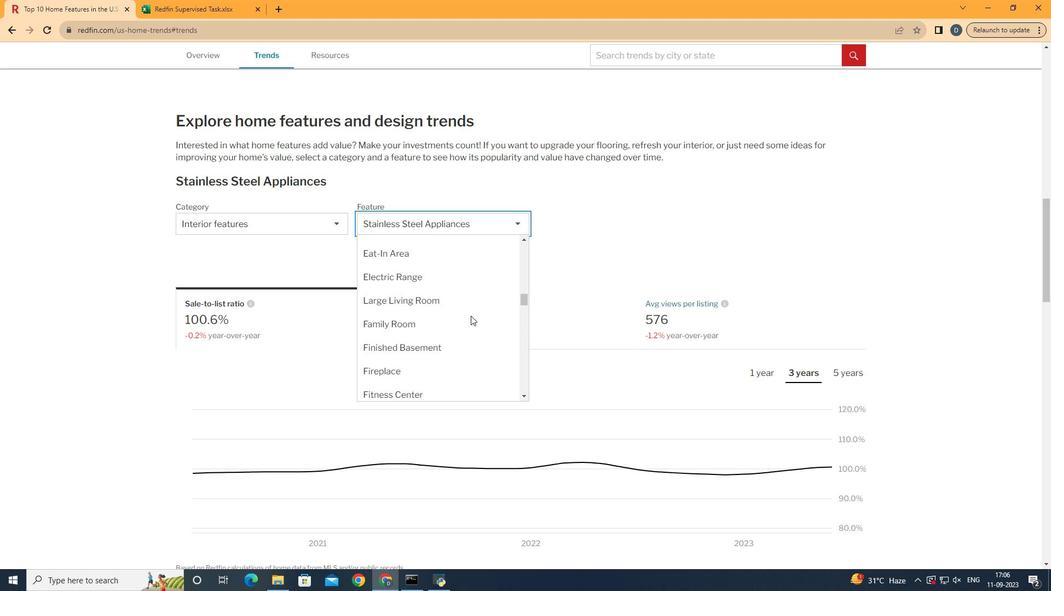 
Action: Mouse pressed left at (471, 316)
Screenshot: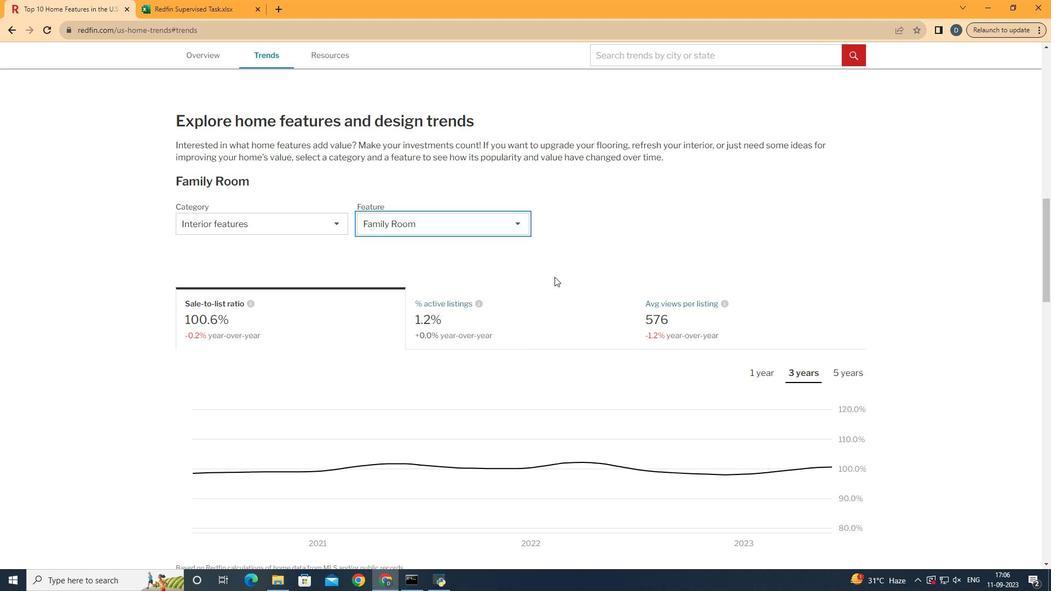 
Action: Mouse moved to (639, 227)
Screenshot: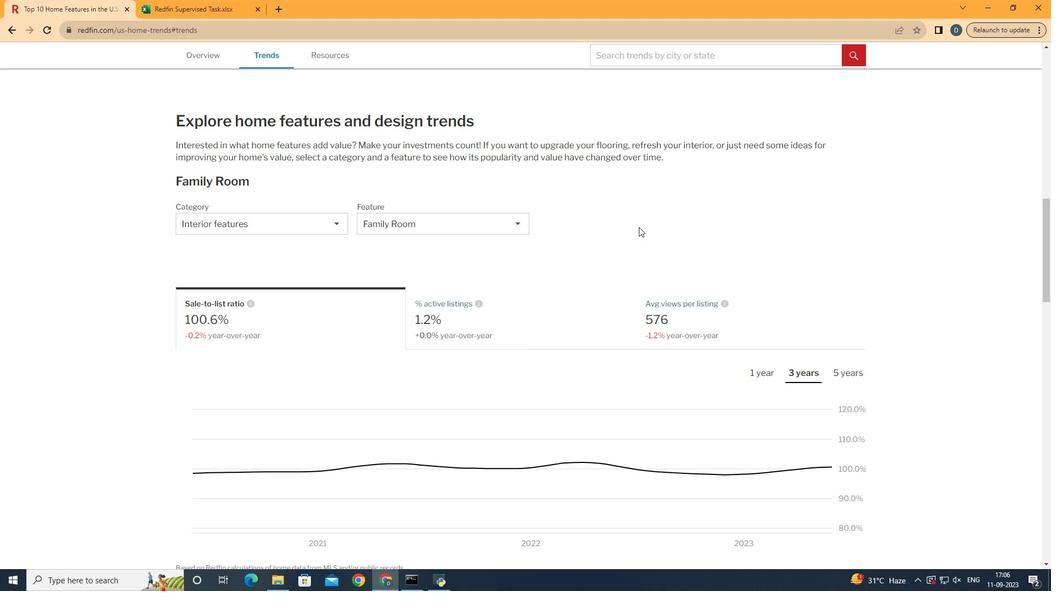 
Action: Mouse pressed left at (639, 227)
Screenshot: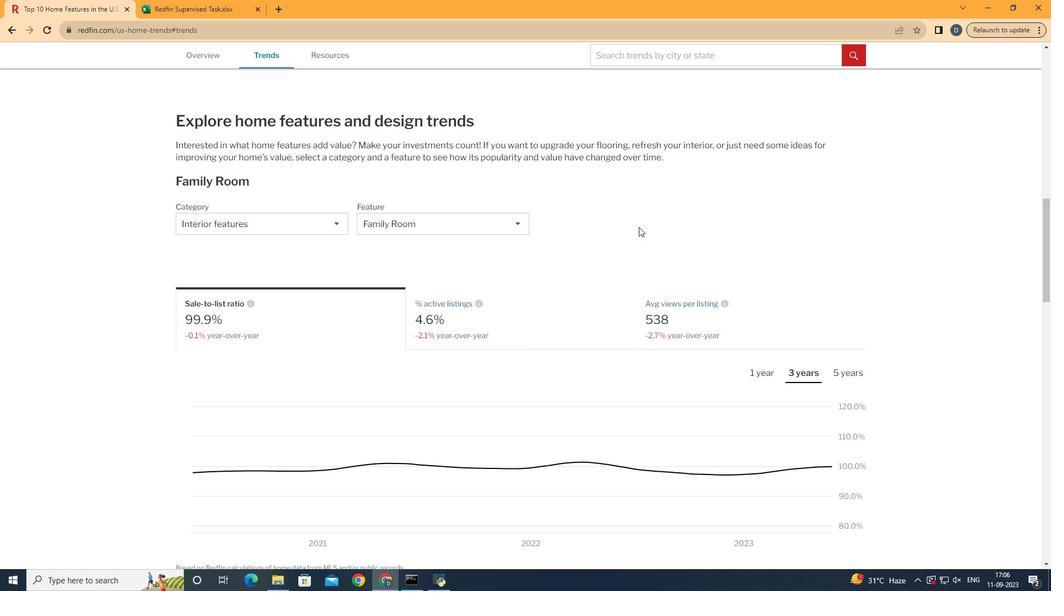 
Action: Mouse moved to (725, 334)
Screenshot: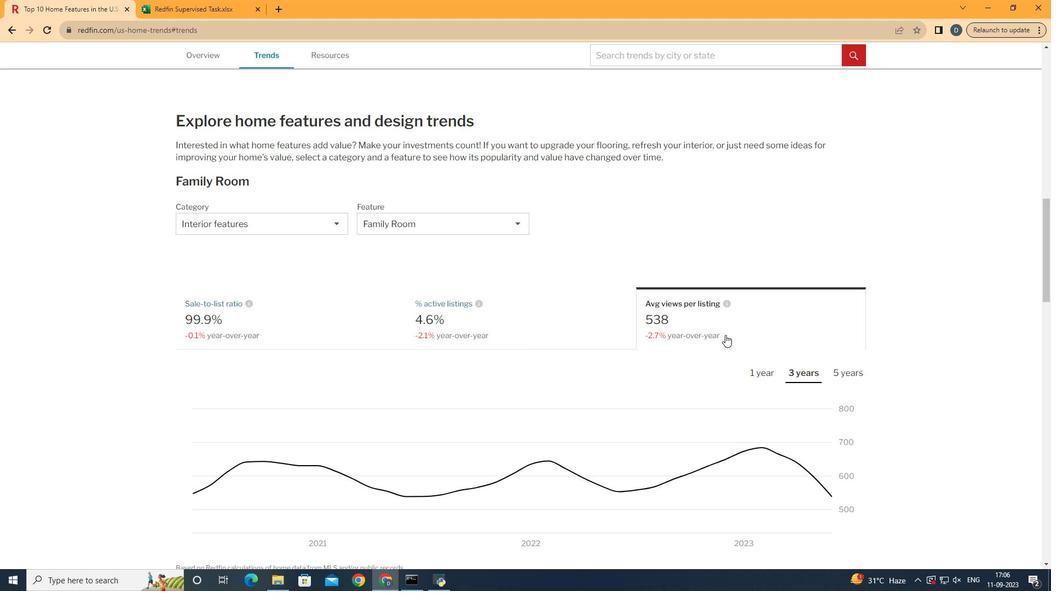
Action: Mouse pressed left at (725, 334)
Screenshot: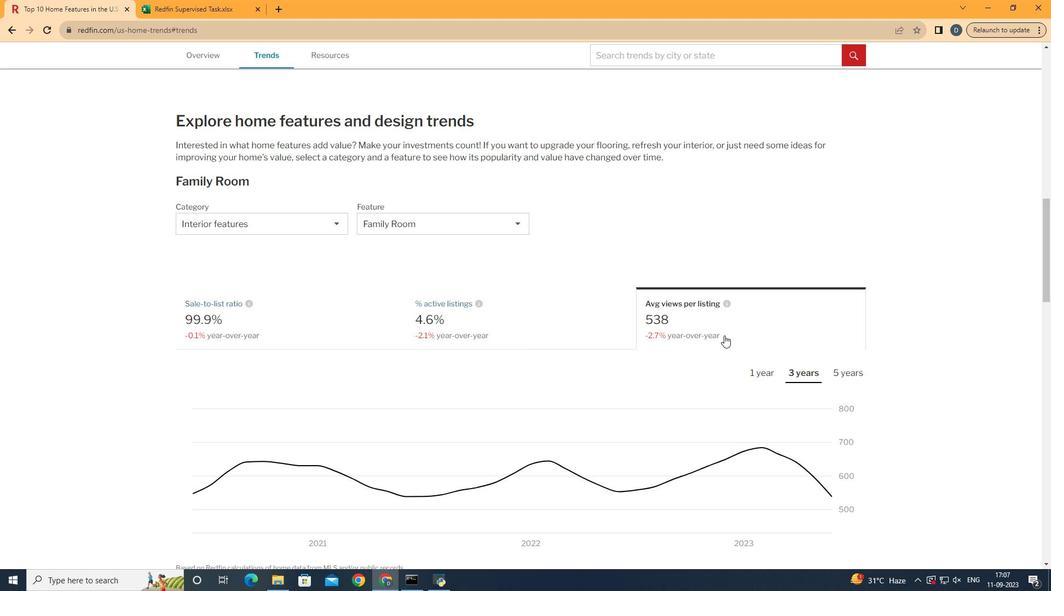 
Action: Mouse moved to (856, 376)
Screenshot: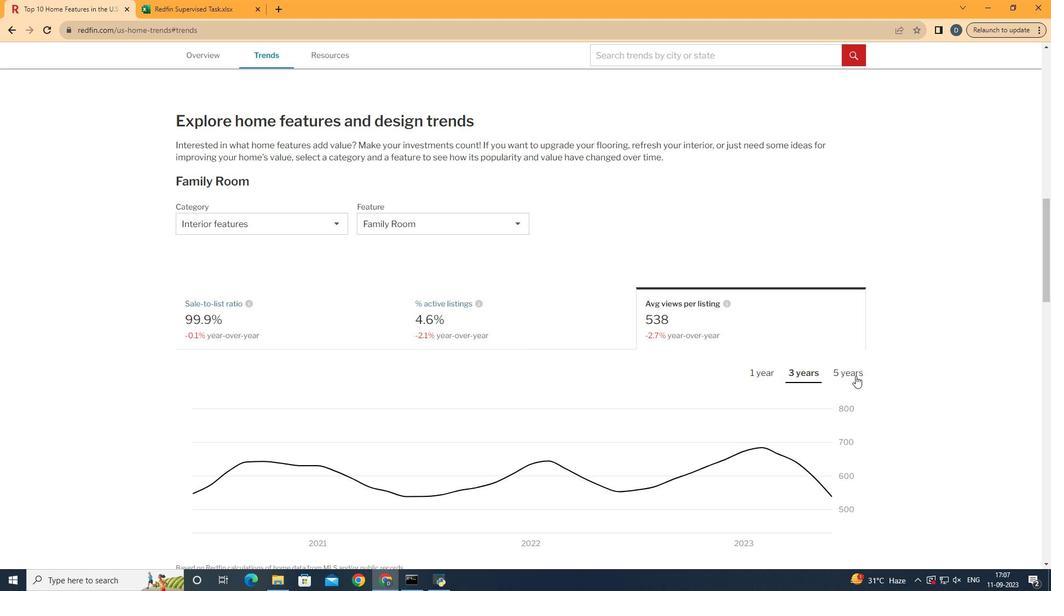 
Action: Mouse pressed left at (856, 376)
Screenshot: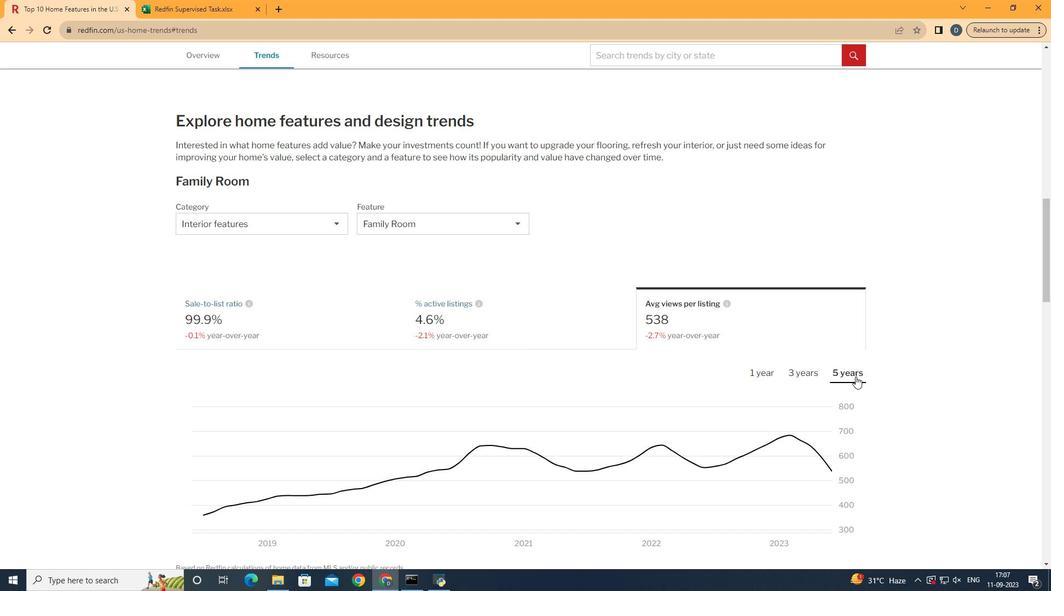 
Action: Mouse moved to (281, 454)
Screenshot: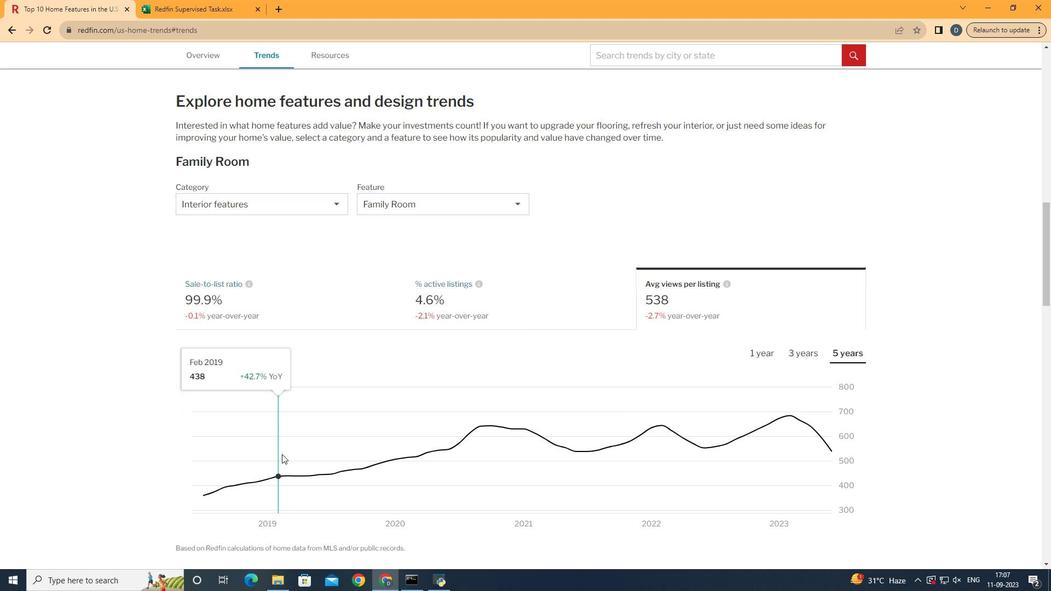 
Action: Mouse scrolled (281, 454) with delta (0, 0)
Screenshot: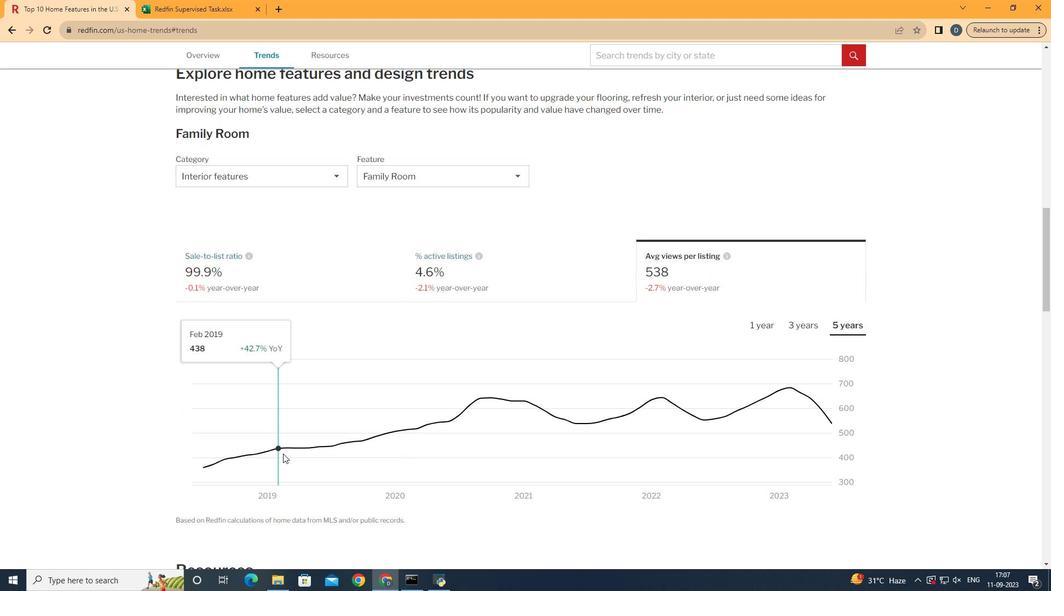 
Action: Mouse moved to (833, 430)
Screenshot: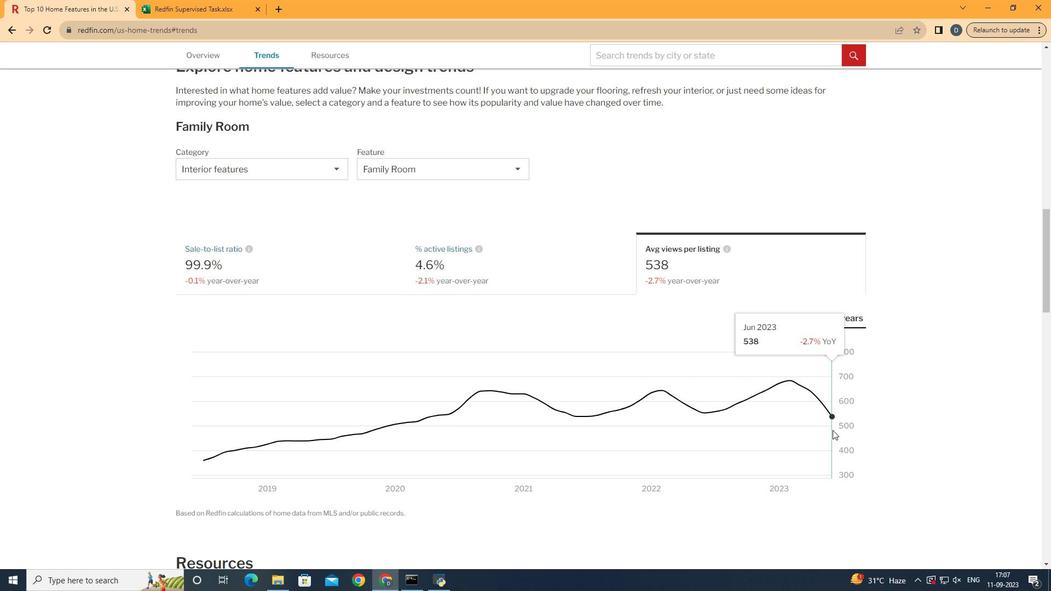 
